 Task: Search one way flight ticket for 1 adult, 1 child, 1 infant in seat in premium economy from Cleveland: Cleveland Hopkins International Airport to Rockford: Chicago Rockford International Airport(was Northwest Chicagoland Regional Airport At Rockford) on 5-1-2023. Choice of flights is Frontier. Number of bags: 1 checked bag. Price is upto 76000. Outbound departure time preference is 4:15.
Action: Mouse moved to (195, 297)
Screenshot: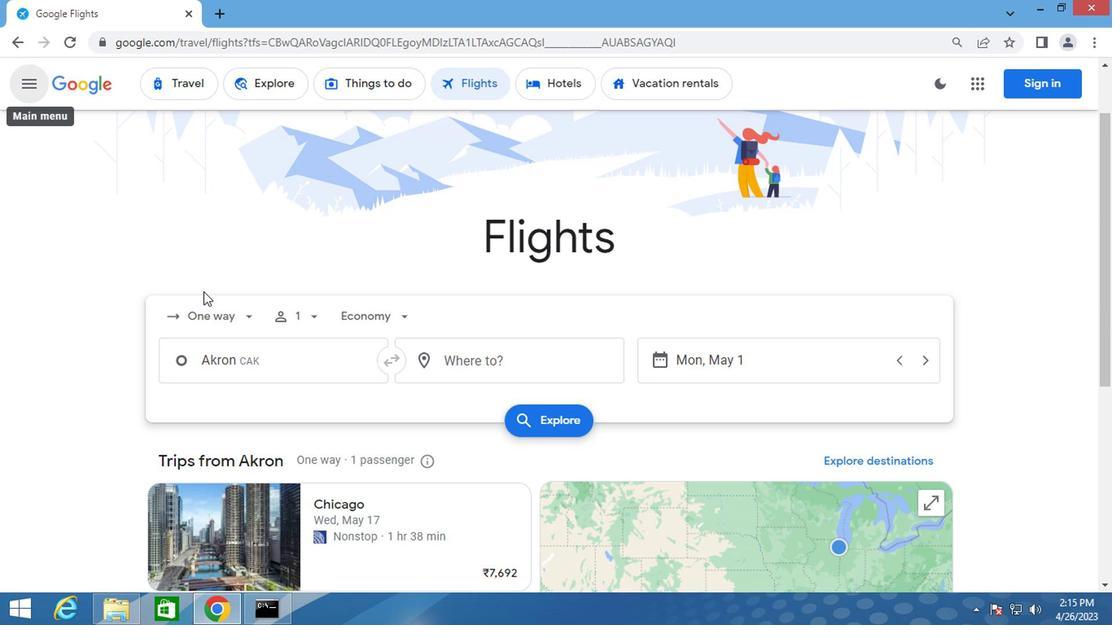 
Action: Mouse pressed left at (195, 297)
Screenshot: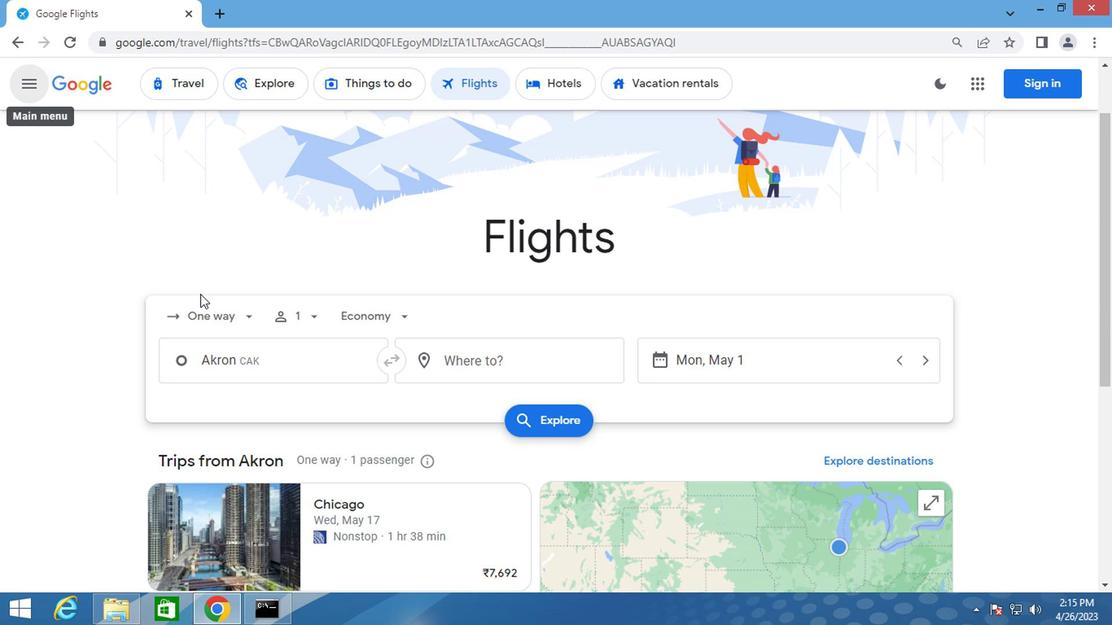 
Action: Mouse moved to (197, 312)
Screenshot: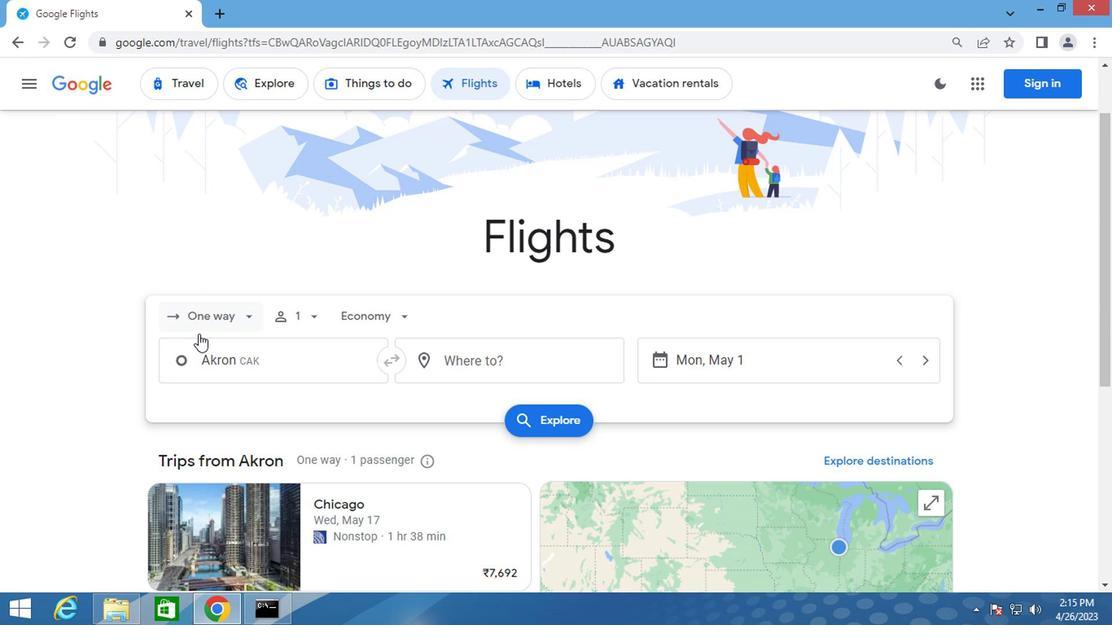 
Action: Mouse pressed left at (197, 312)
Screenshot: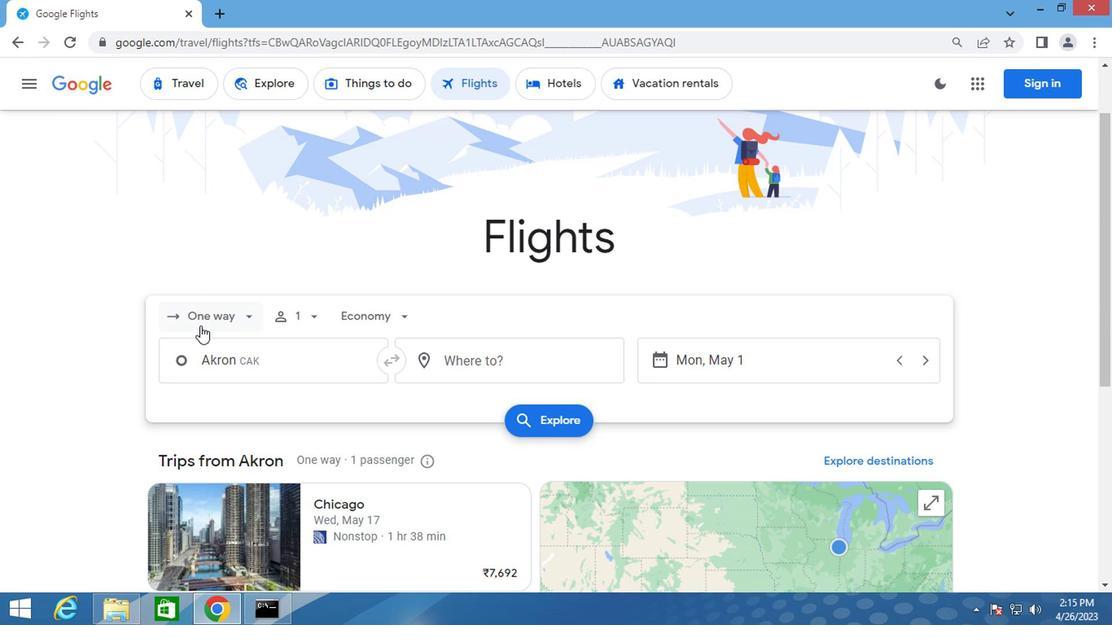 
Action: Mouse moved to (225, 395)
Screenshot: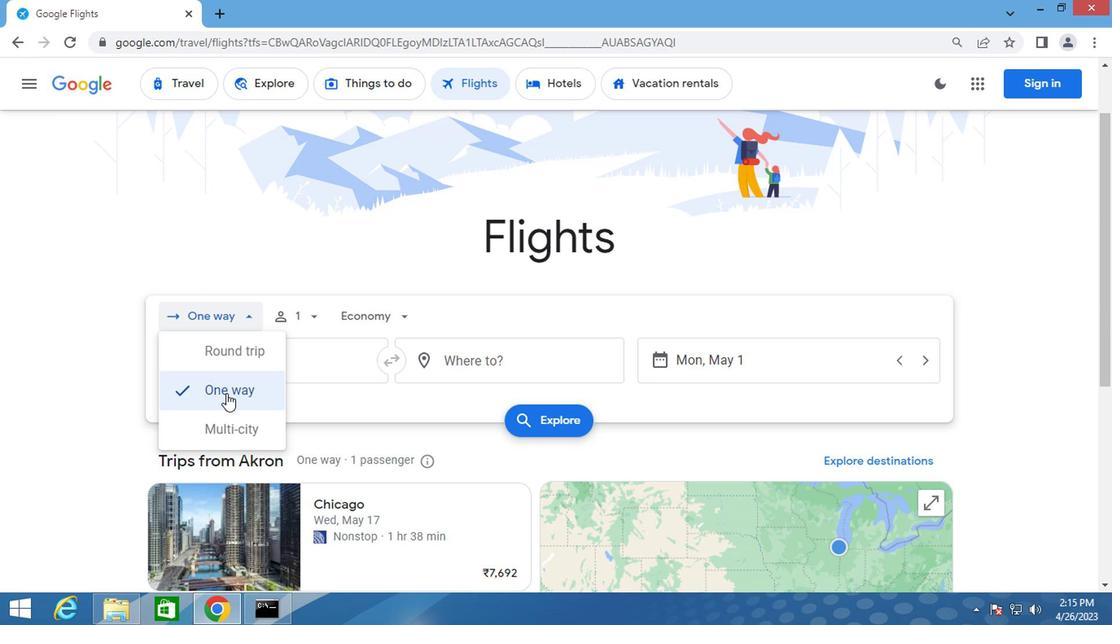 
Action: Mouse pressed left at (225, 395)
Screenshot: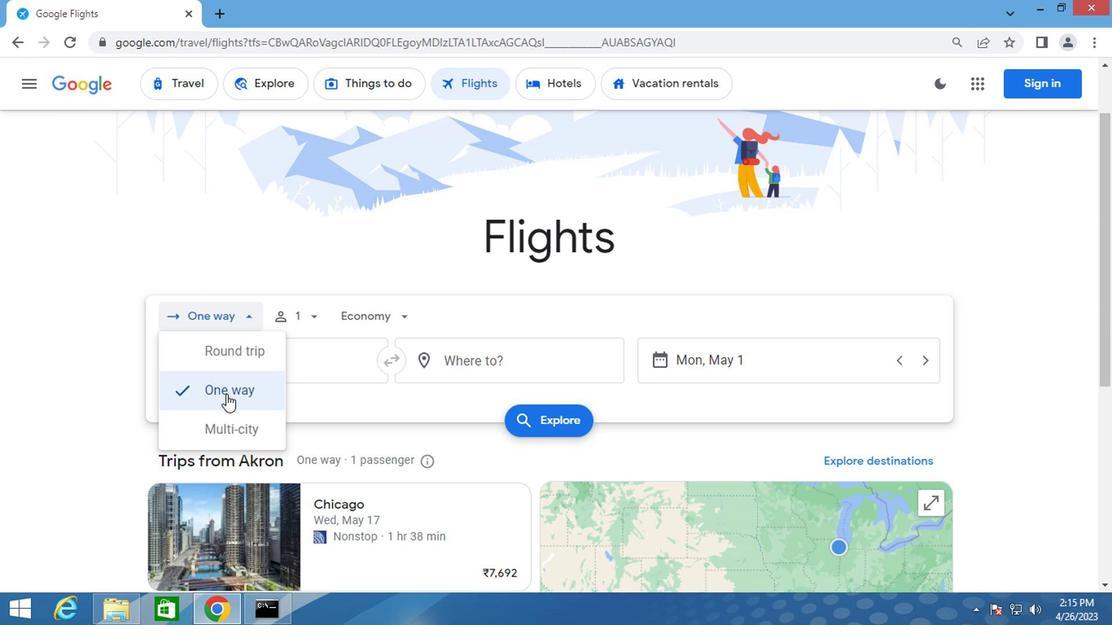 
Action: Mouse moved to (315, 317)
Screenshot: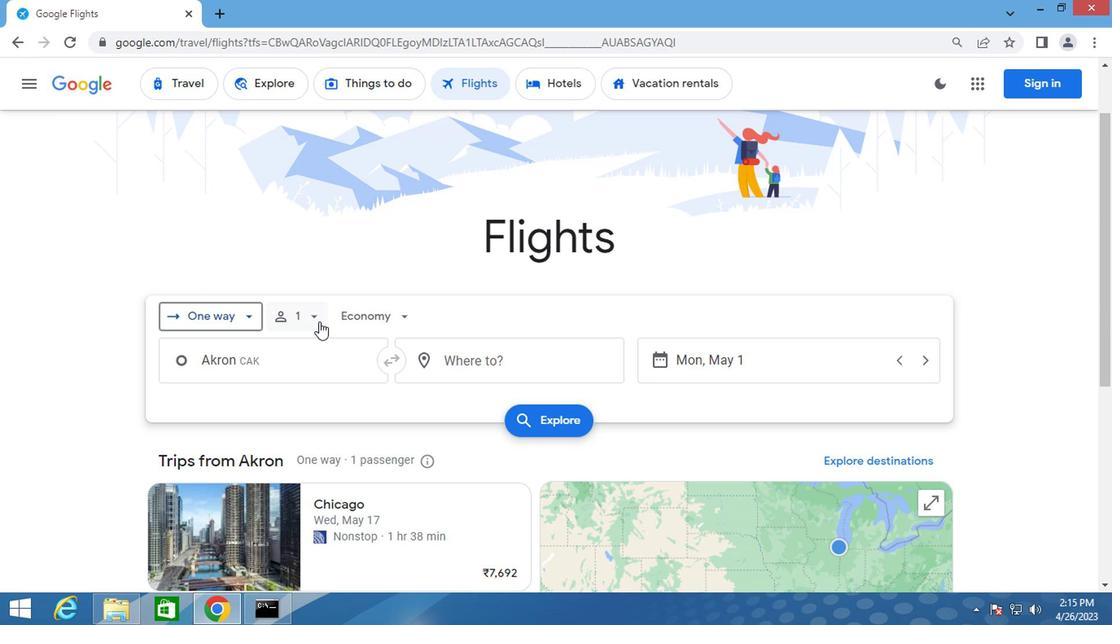 
Action: Mouse pressed left at (315, 317)
Screenshot: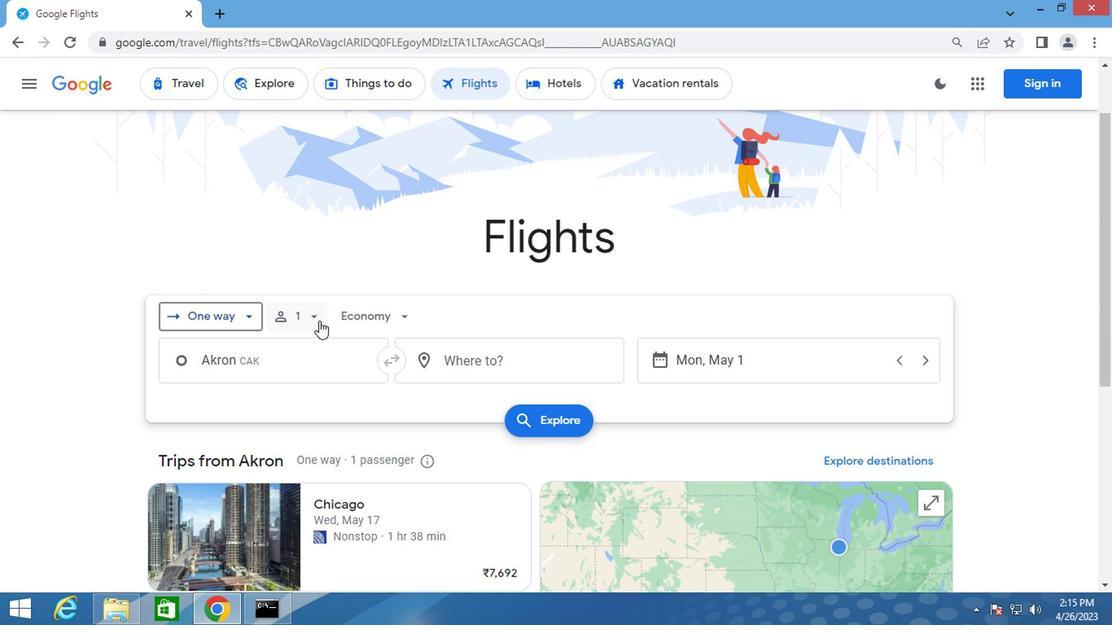 
Action: Mouse moved to (437, 399)
Screenshot: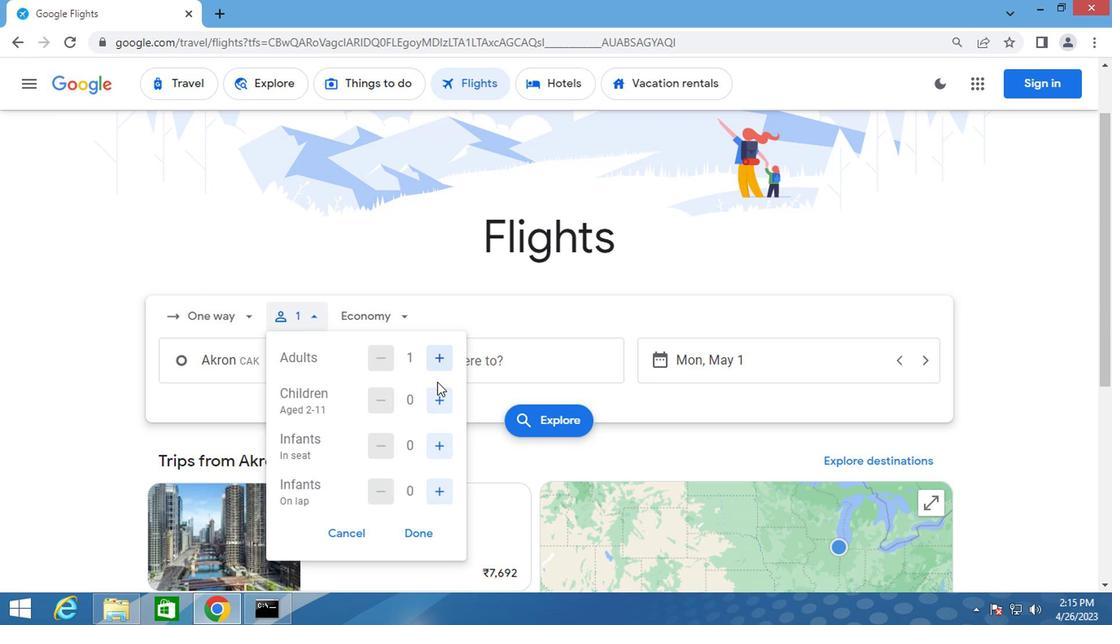 
Action: Mouse pressed left at (437, 399)
Screenshot: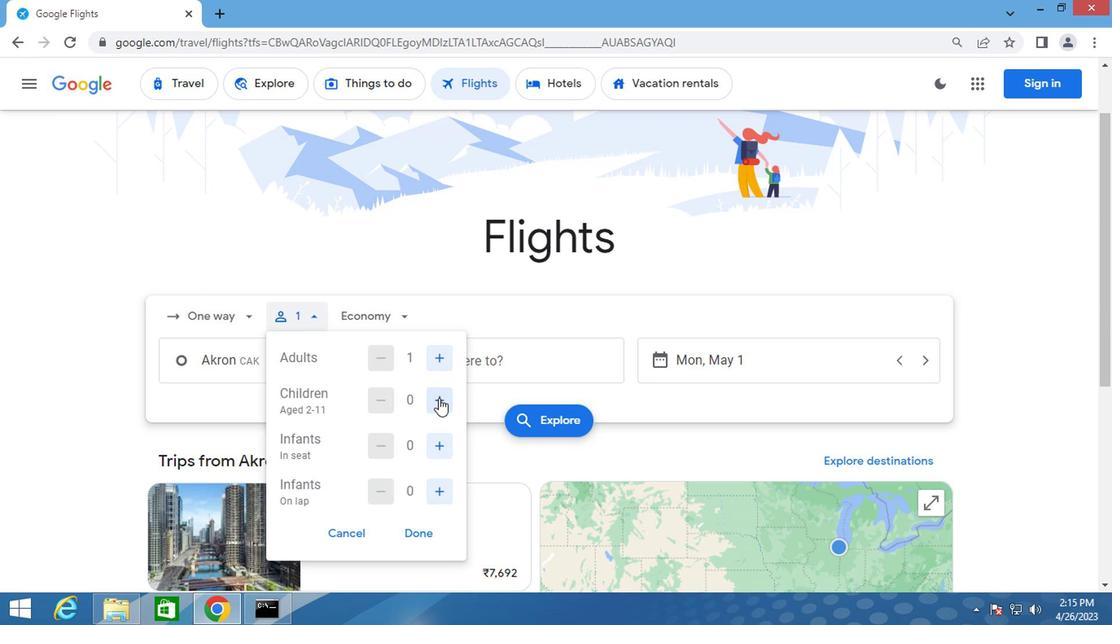 
Action: Mouse moved to (442, 447)
Screenshot: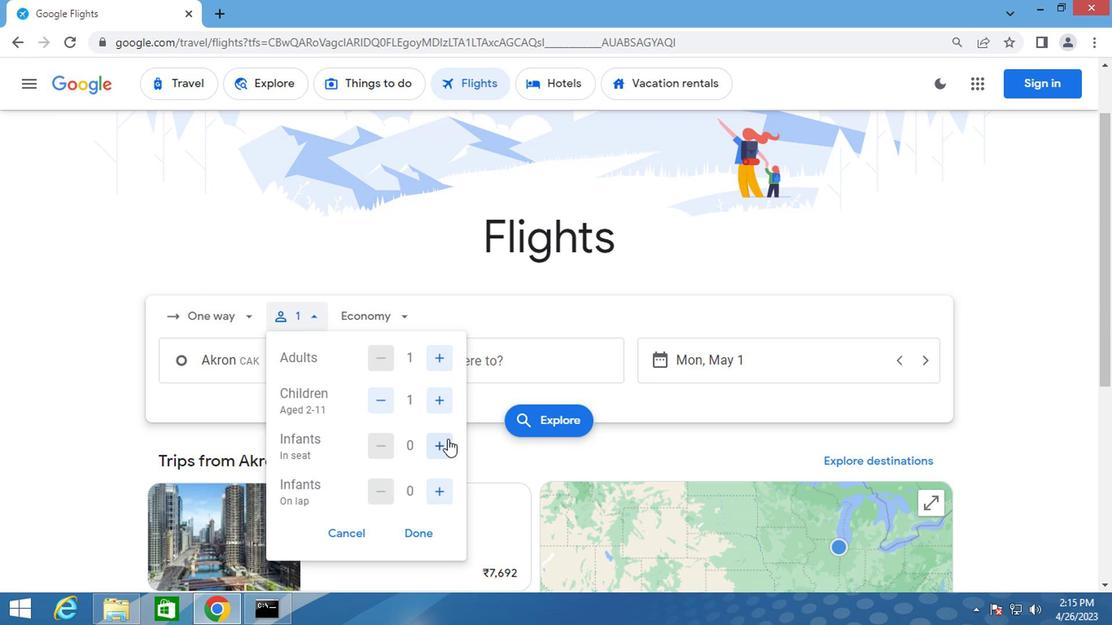 
Action: Mouse pressed left at (442, 447)
Screenshot: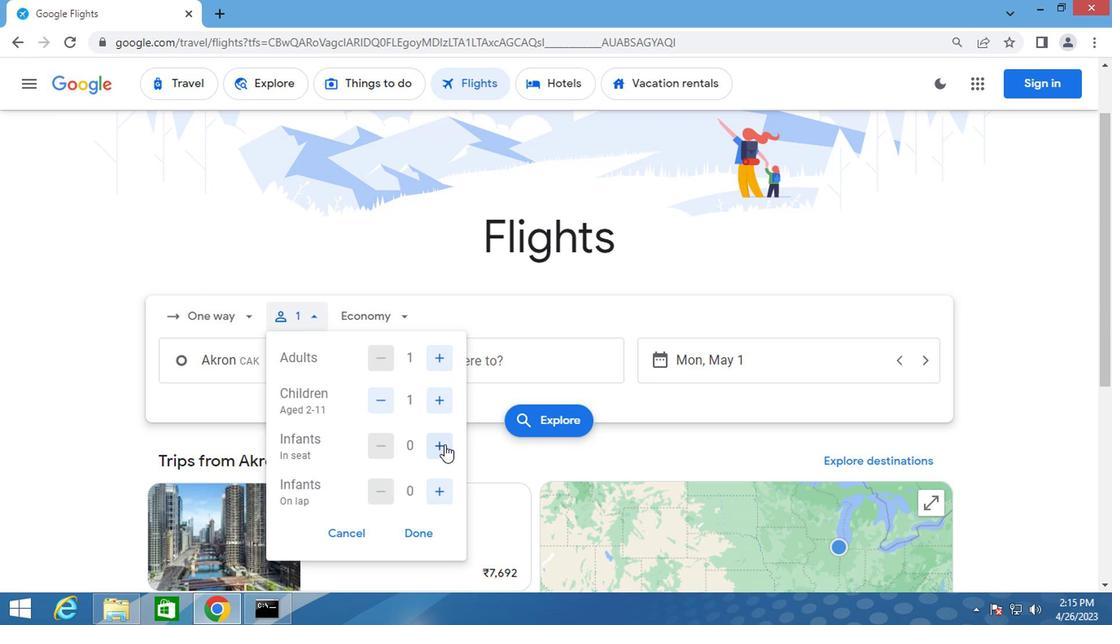 
Action: Mouse moved to (375, 298)
Screenshot: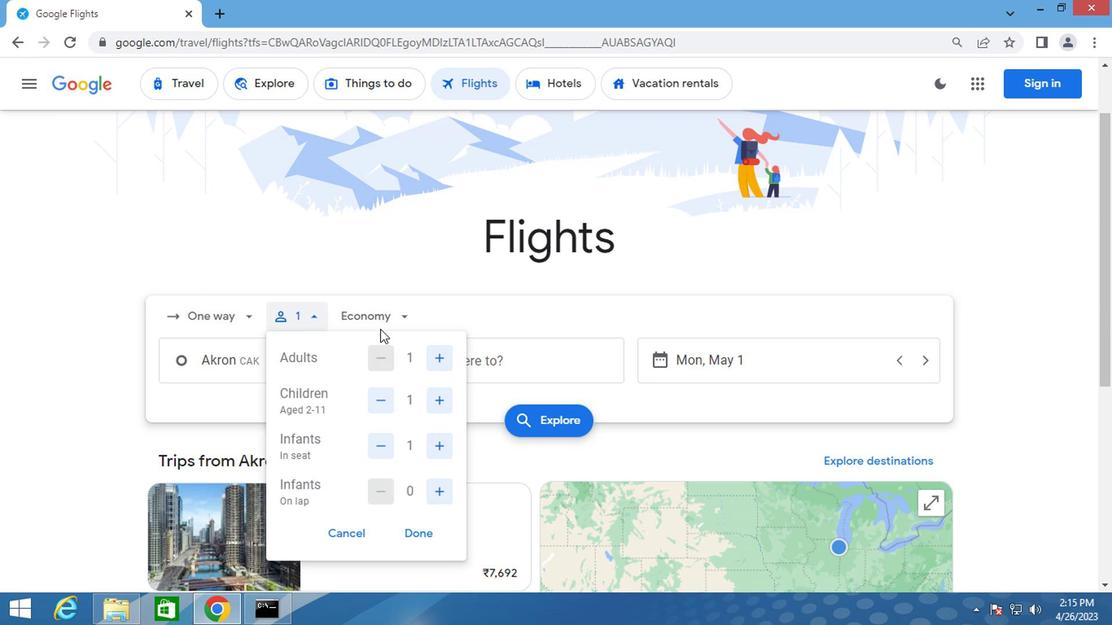 
Action: Mouse pressed left at (375, 298)
Screenshot: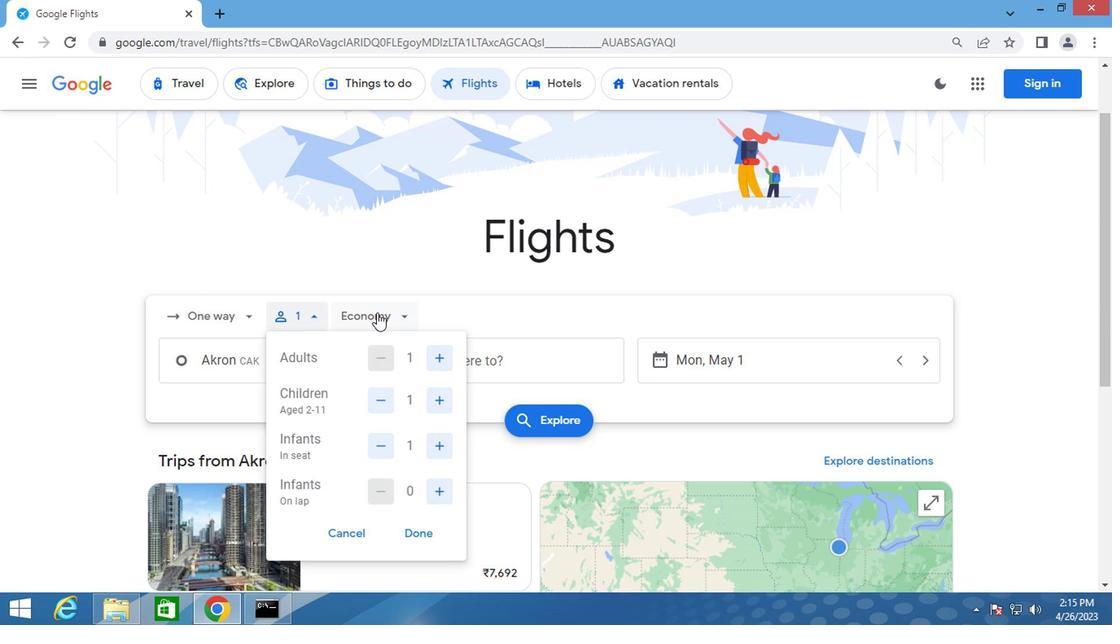 
Action: Mouse moved to (411, 394)
Screenshot: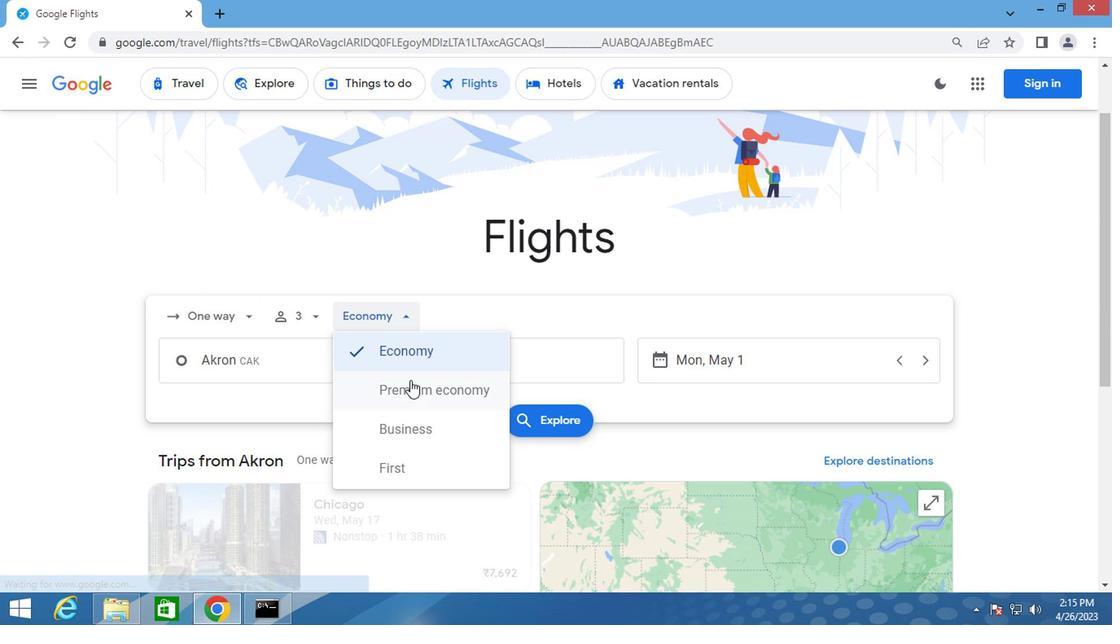 
Action: Mouse pressed left at (411, 394)
Screenshot: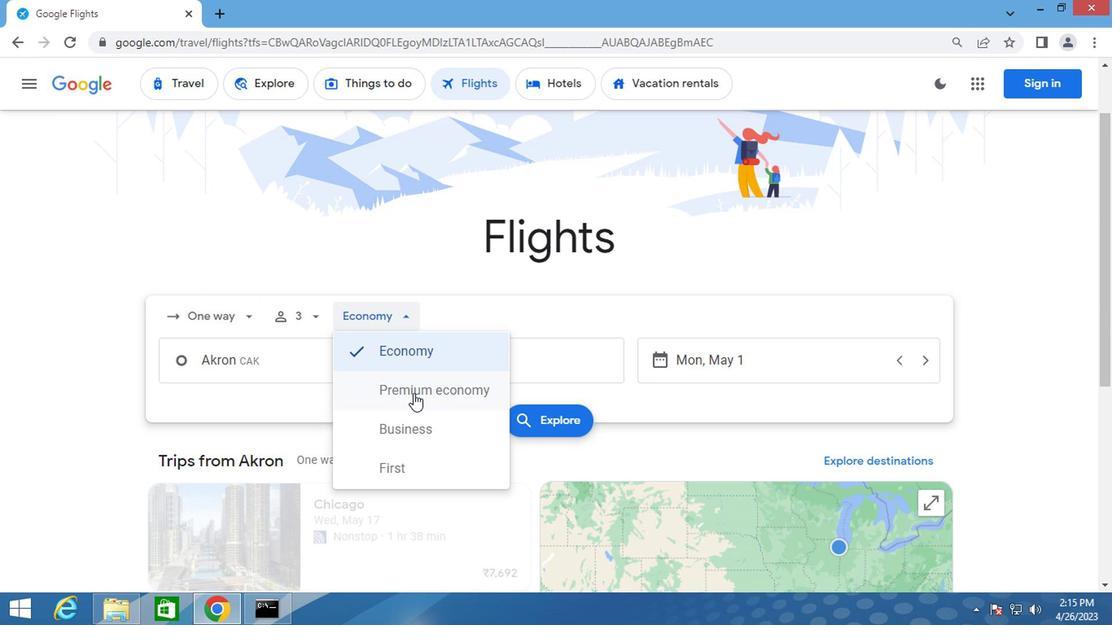 
Action: Mouse moved to (253, 368)
Screenshot: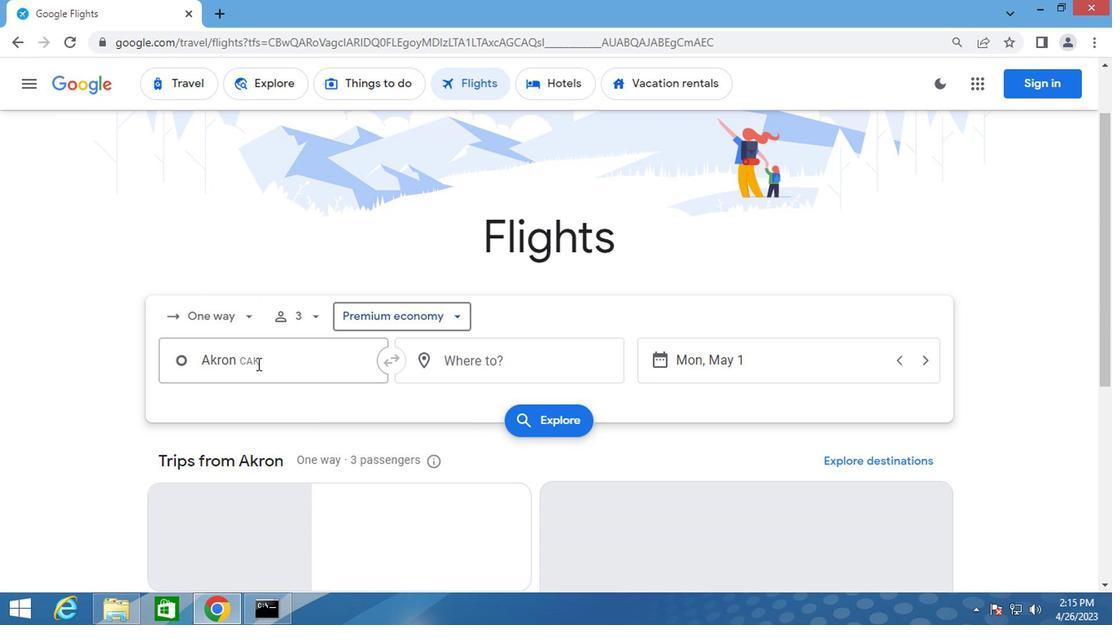 
Action: Mouse pressed left at (253, 368)
Screenshot: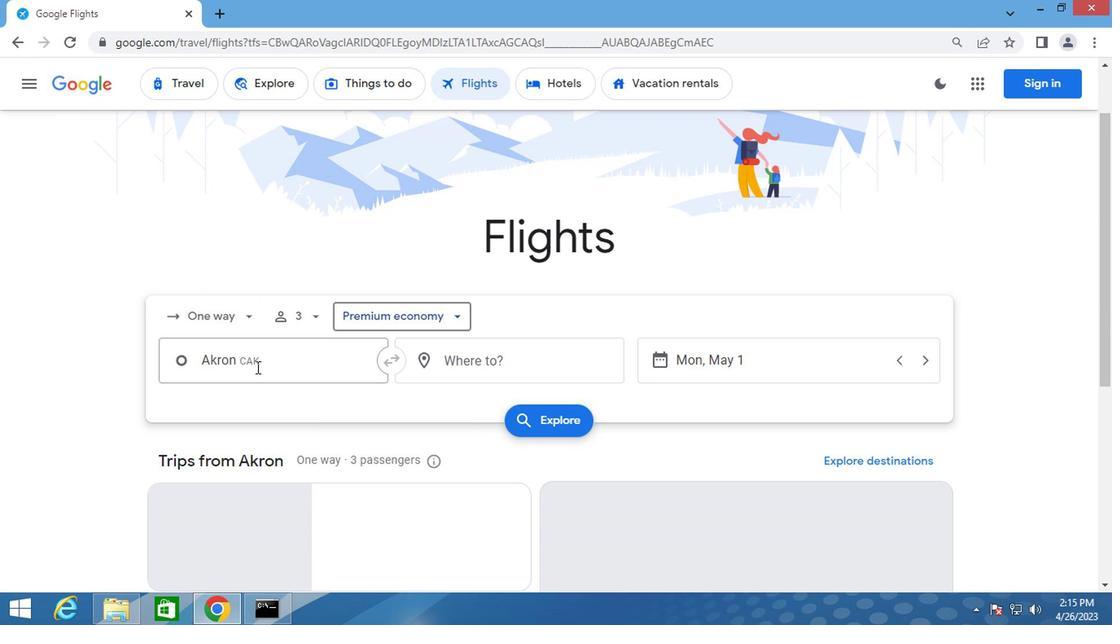 
Action: Key pressed cleveland
Screenshot: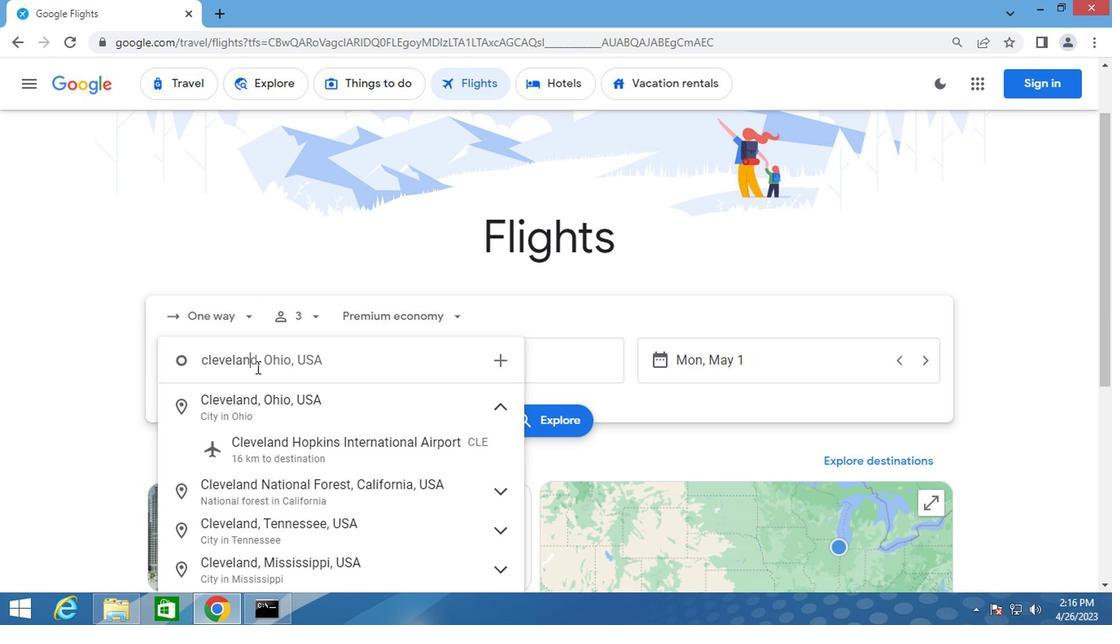 
Action: Mouse moved to (275, 450)
Screenshot: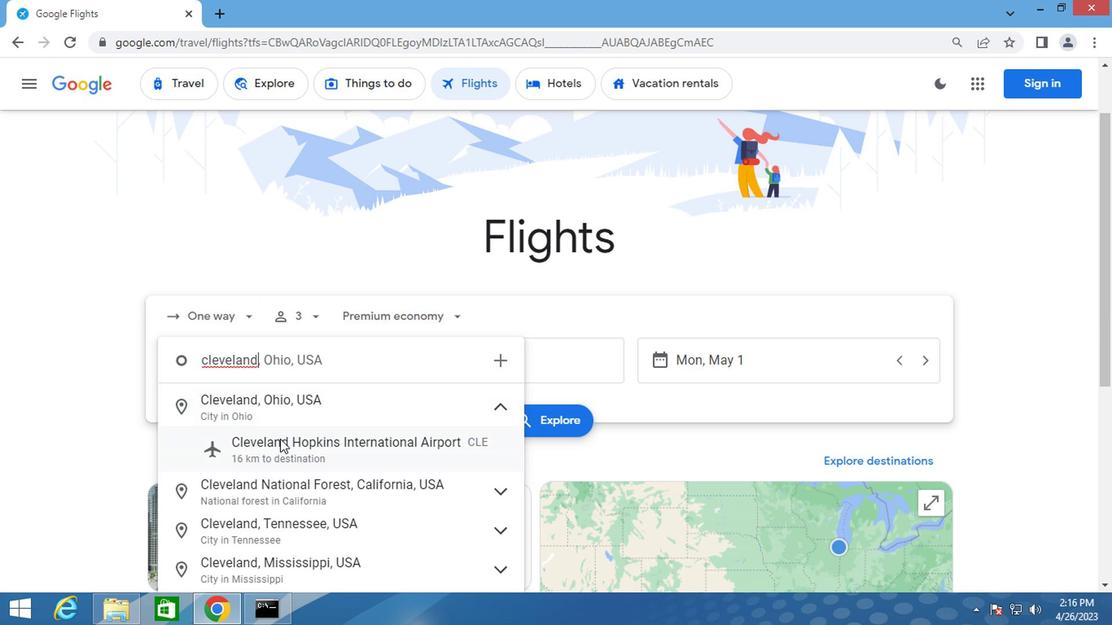 
Action: Mouse pressed left at (275, 450)
Screenshot: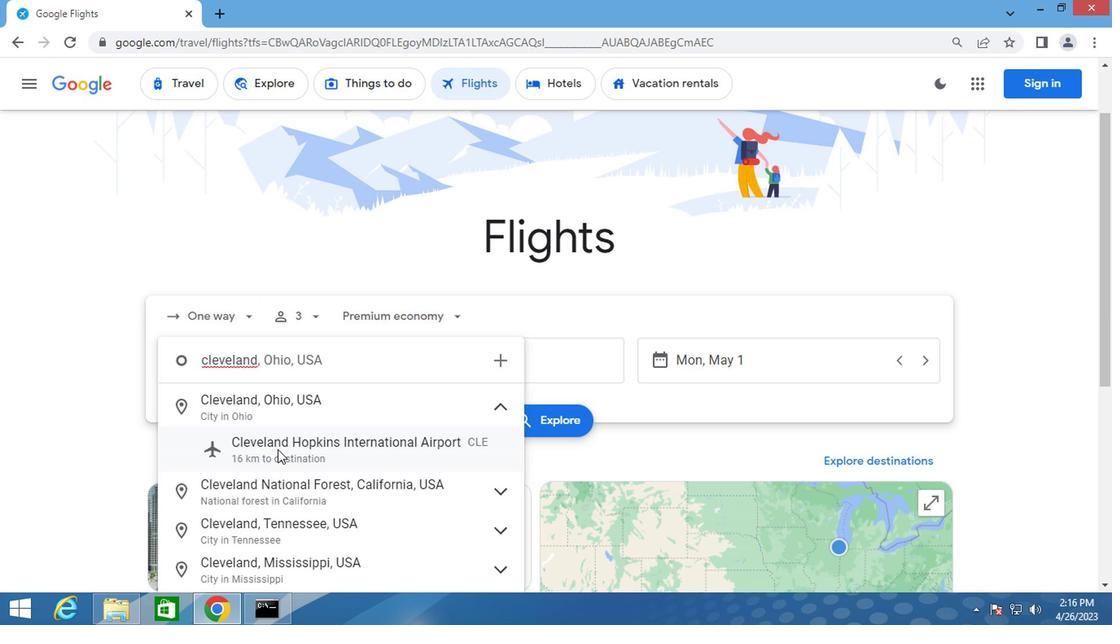 
Action: Mouse moved to (471, 361)
Screenshot: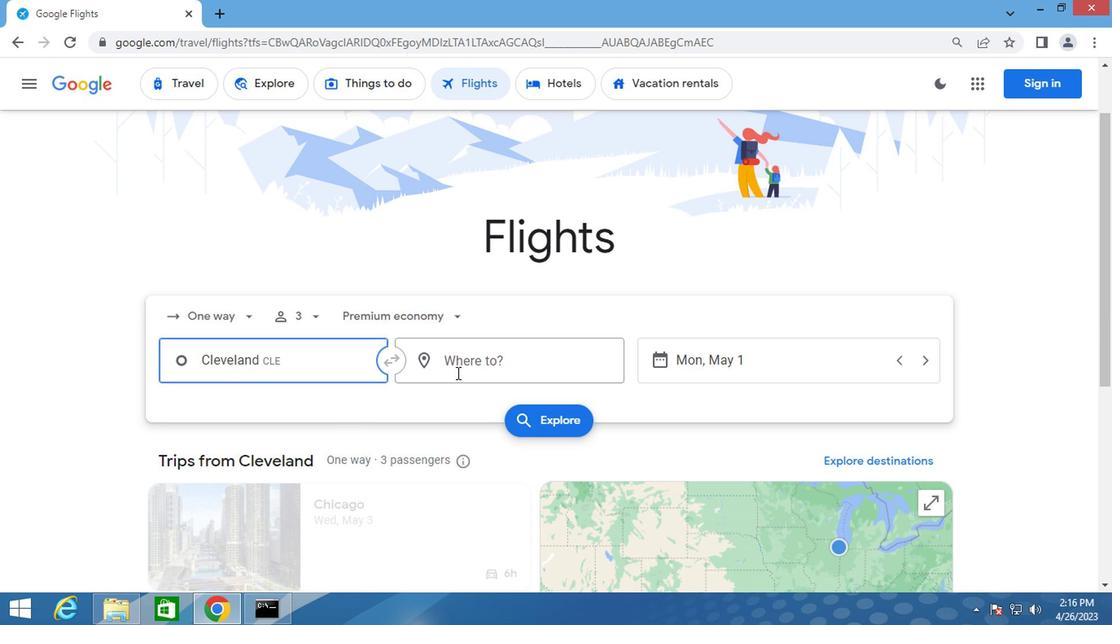 
Action: Mouse pressed left at (471, 361)
Screenshot: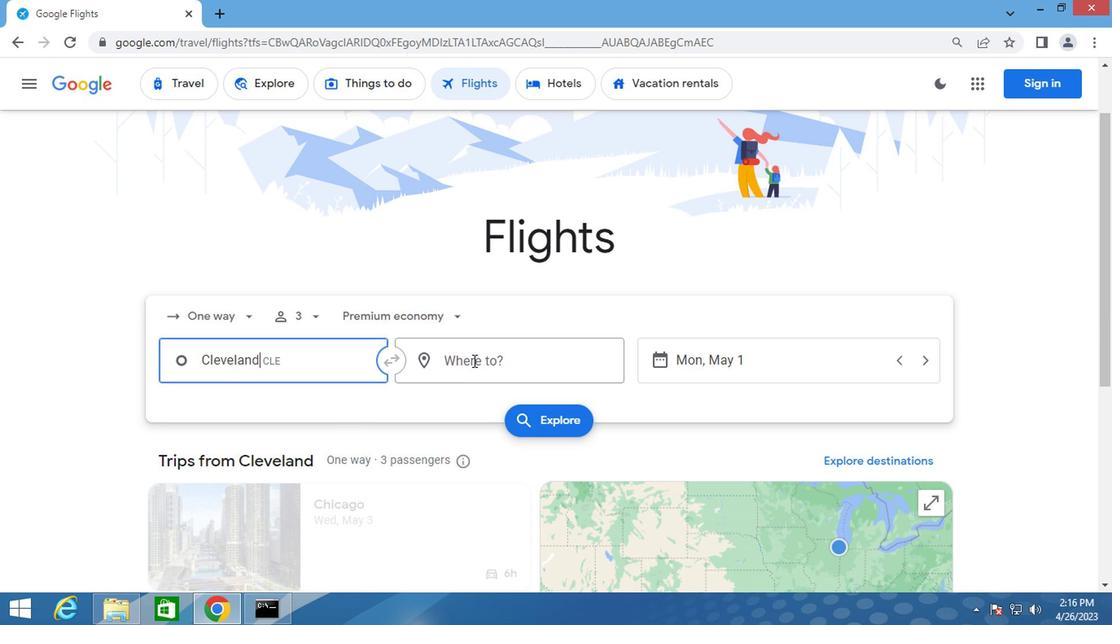 
Action: Mouse moved to (455, 368)
Screenshot: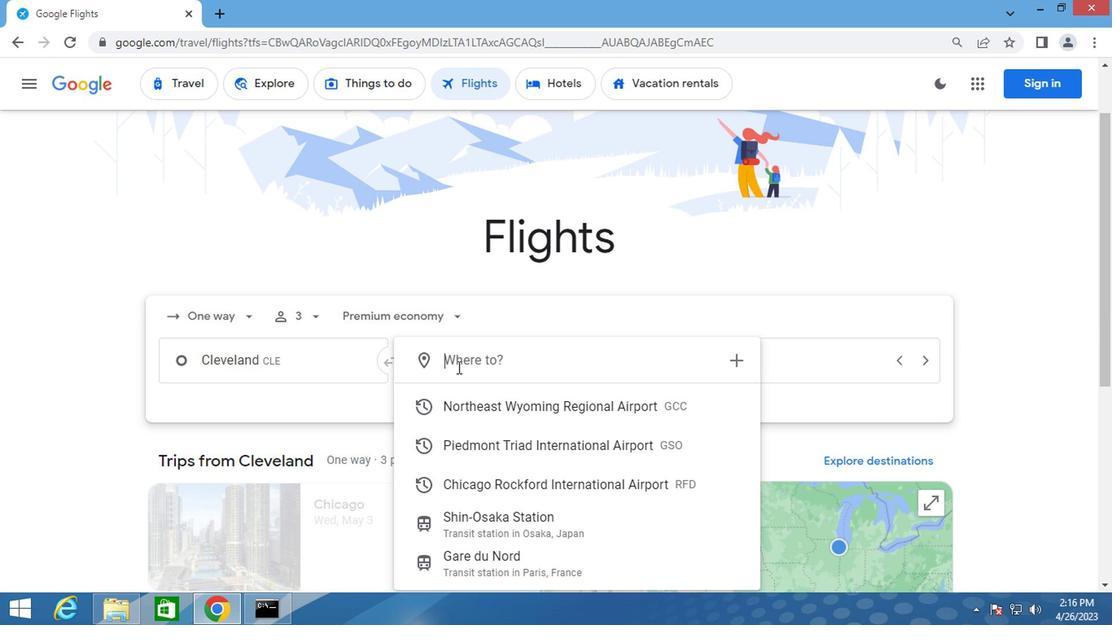 
Action: Key pressed roc
Screenshot: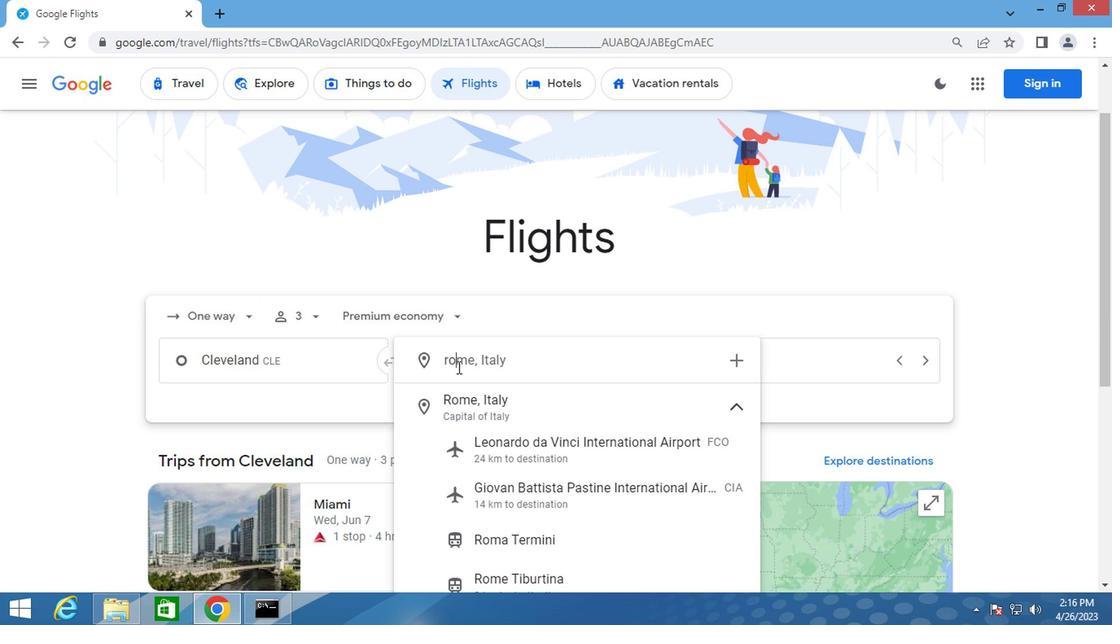 
Action: Mouse moved to (454, 369)
Screenshot: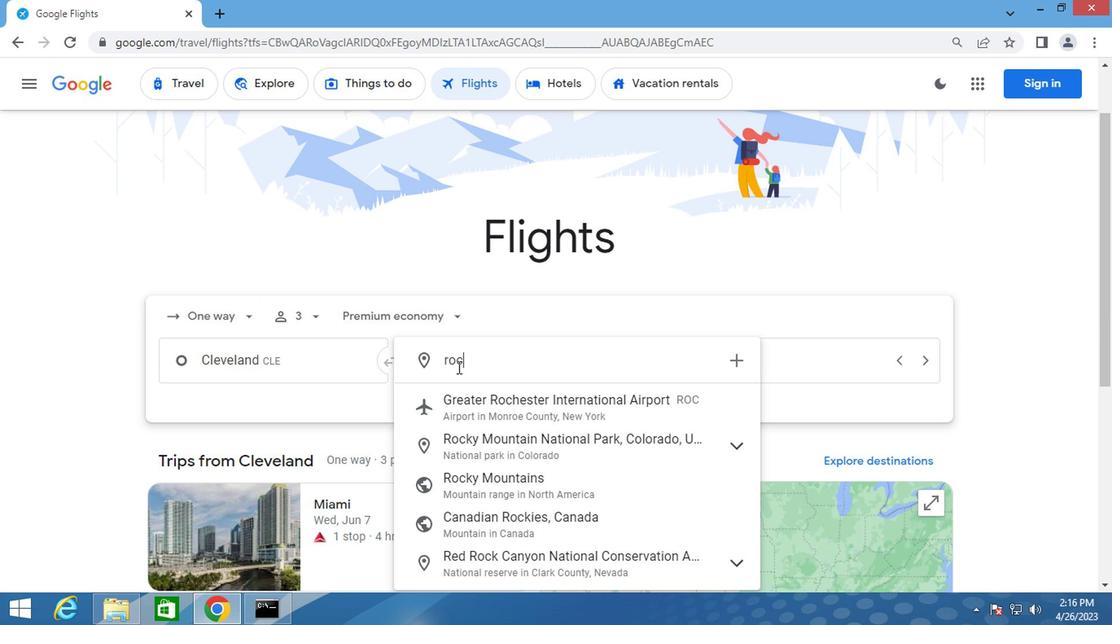 
Action: Key pressed kford
Screenshot: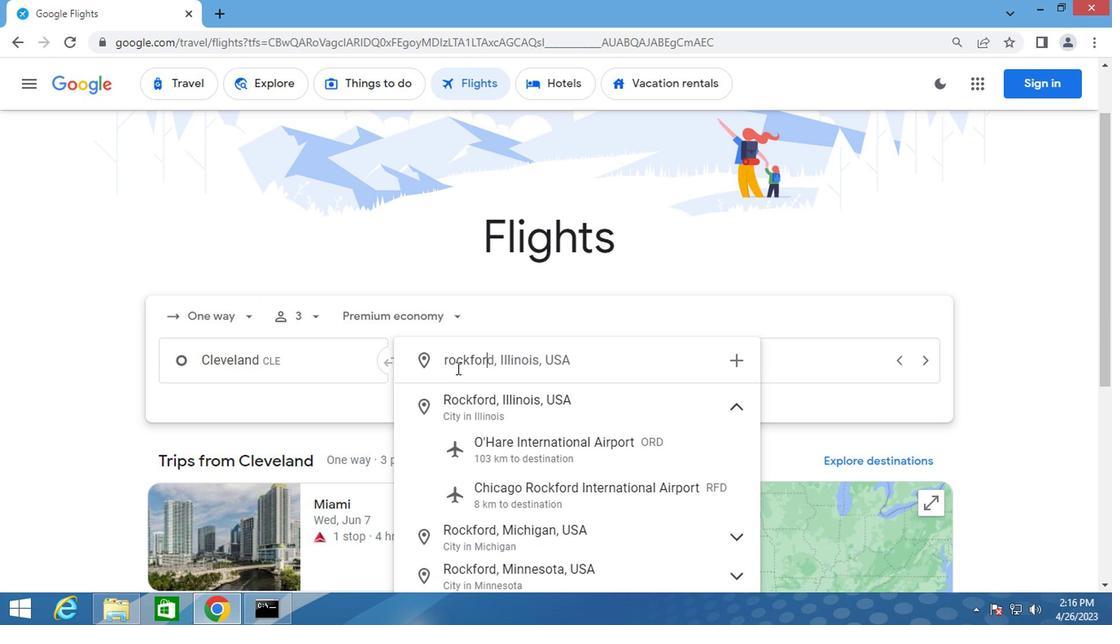 
Action: Mouse moved to (479, 490)
Screenshot: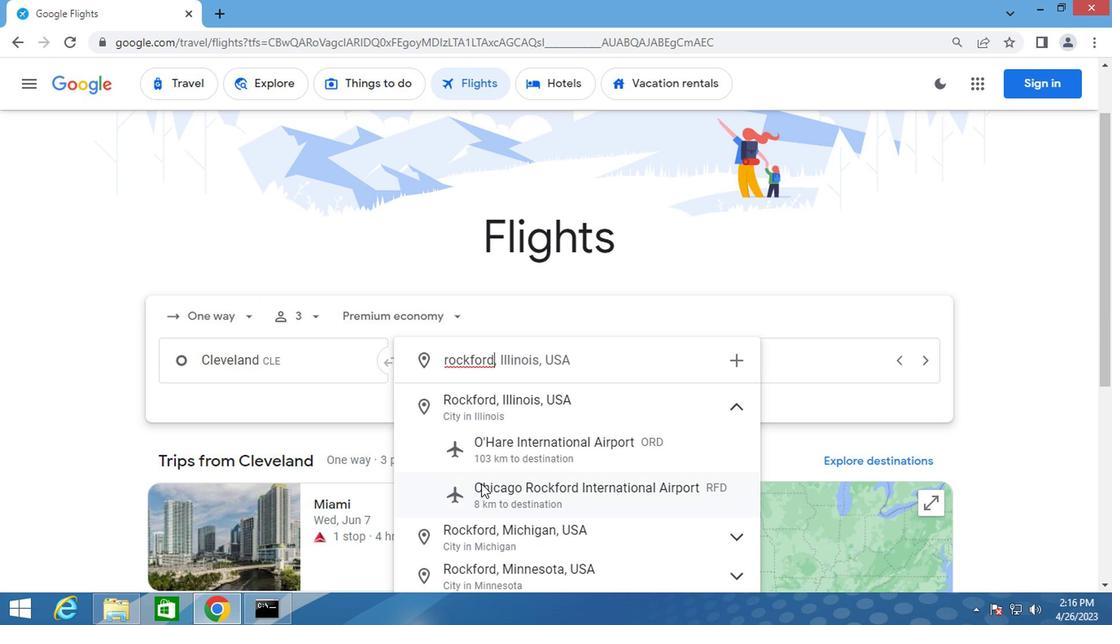 
Action: Mouse pressed left at (479, 490)
Screenshot: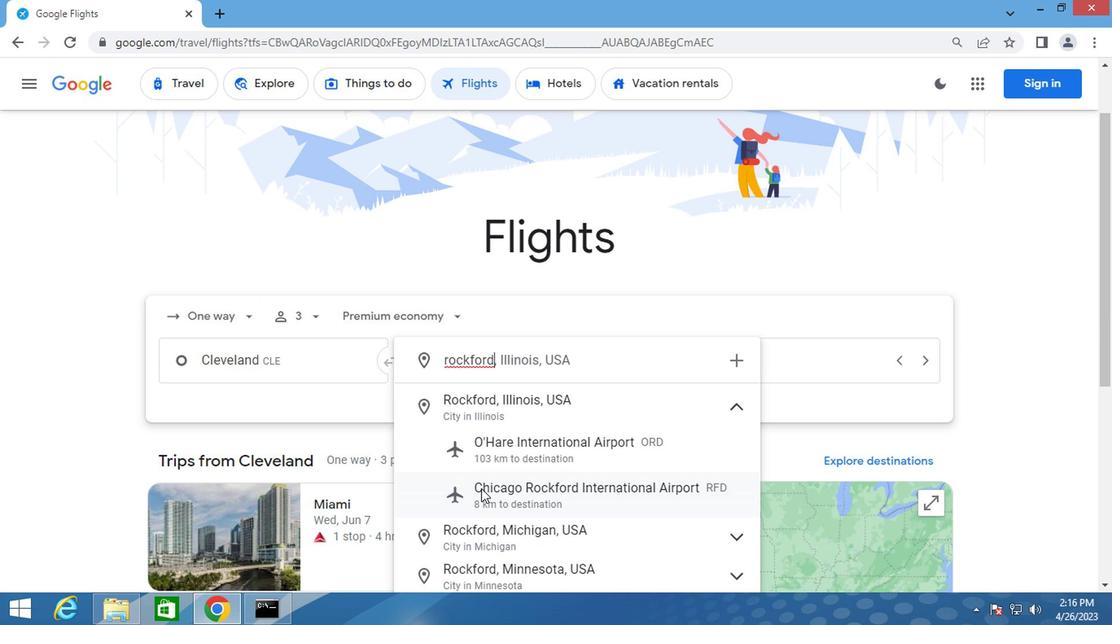 
Action: Mouse moved to (688, 362)
Screenshot: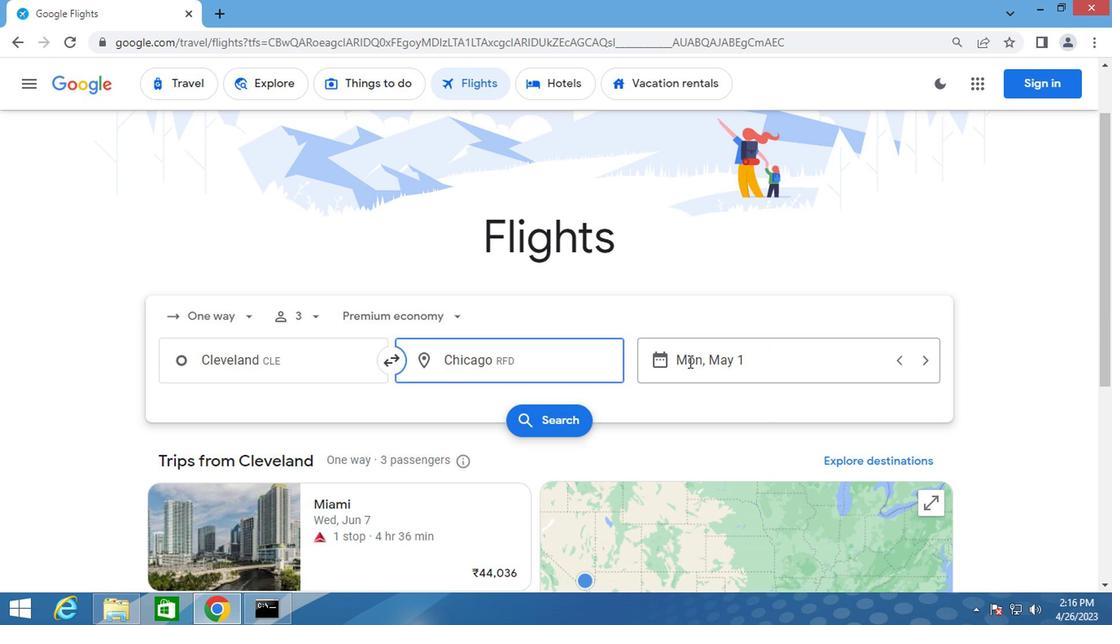 
Action: Mouse pressed left at (688, 362)
Screenshot: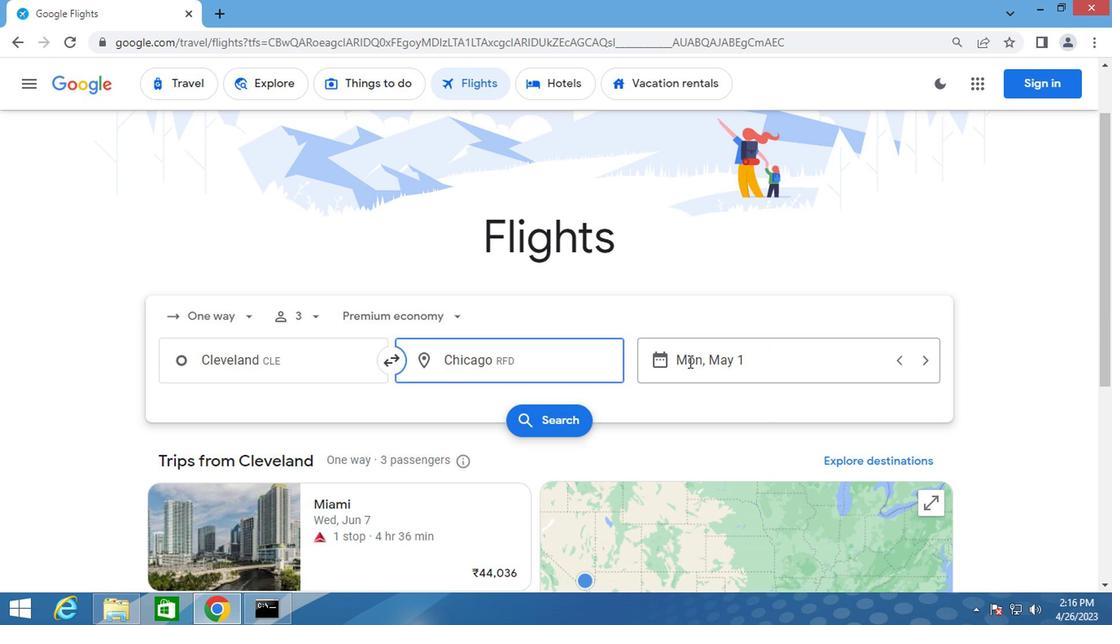 
Action: Mouse moved to (705, 287)
Screenshot: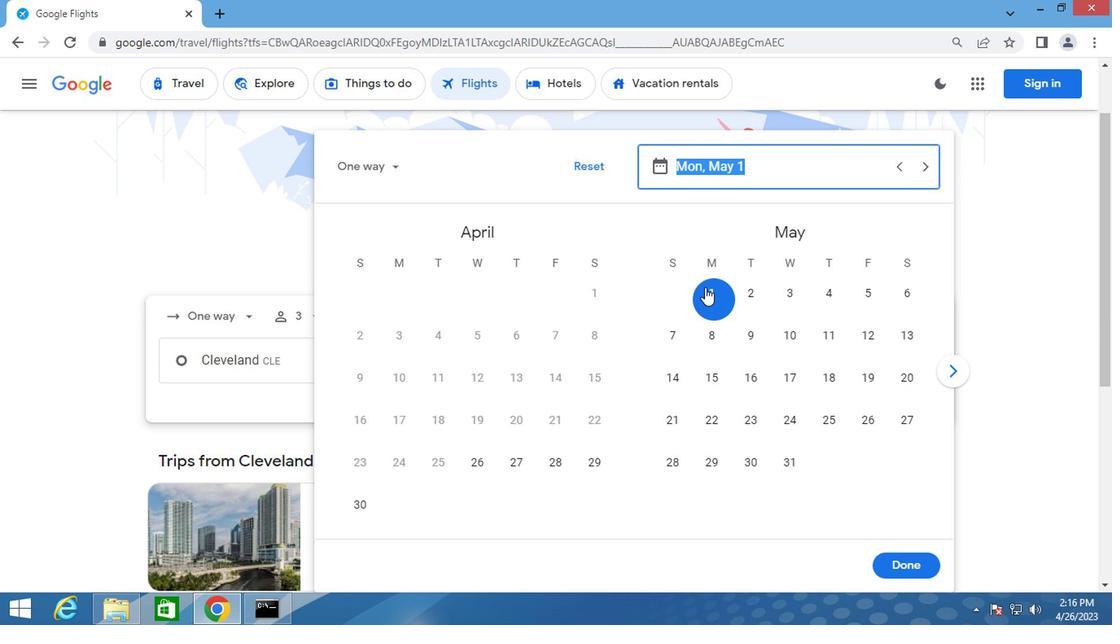 
Action: Mouse pressed left at (705, 287)
Screenshot: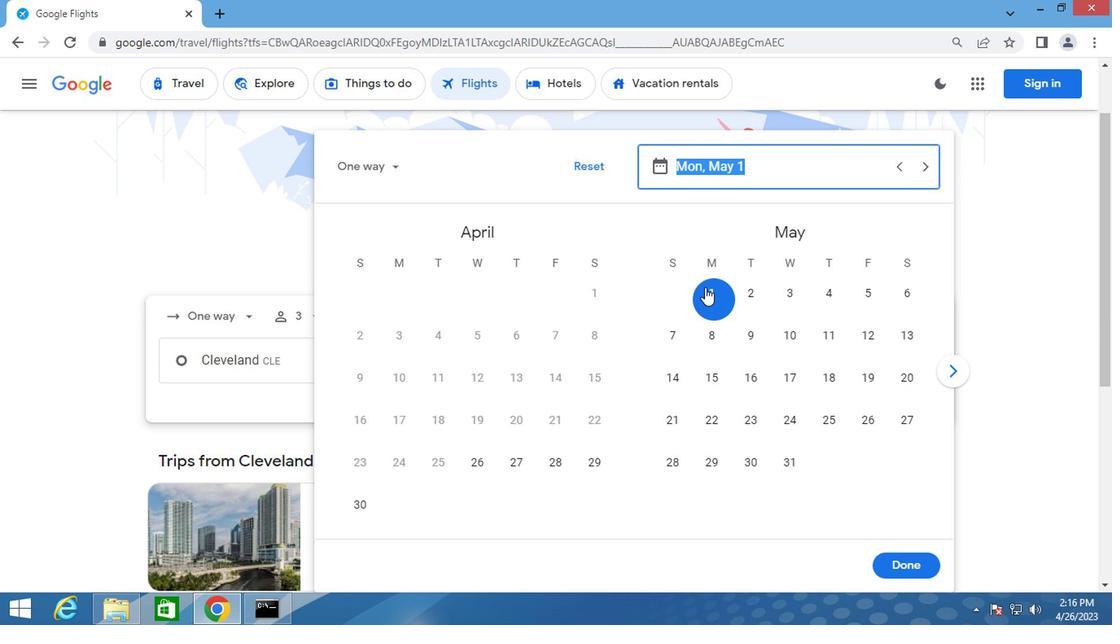 
Action: Mouse moved to (897, 559)
Screenshot: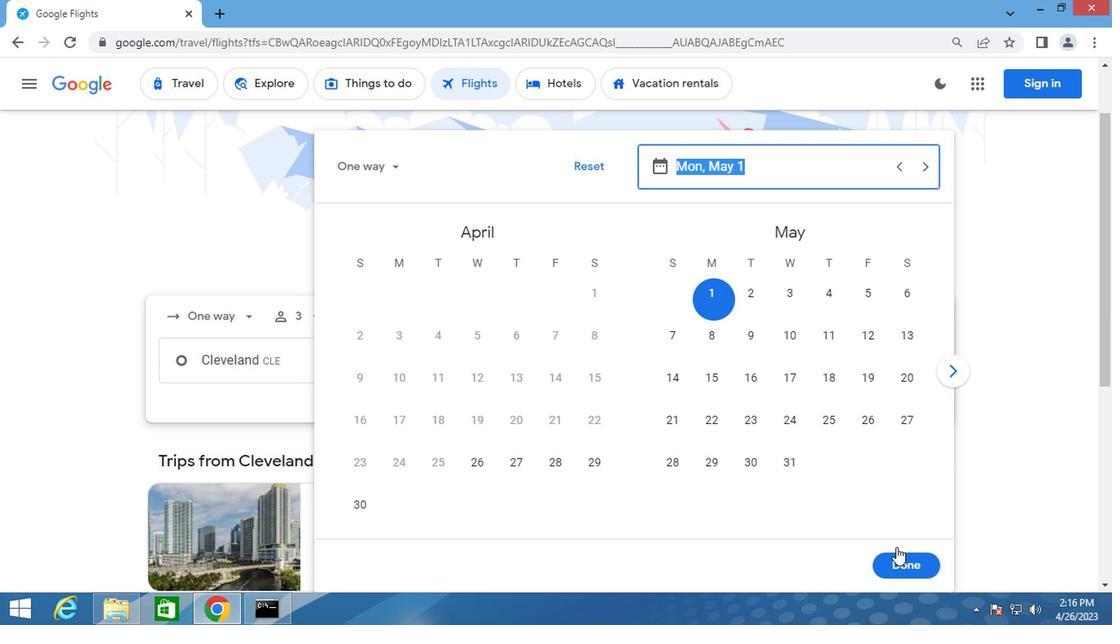 
Action: Mouse pressed left at (897, 559)
Screenshot: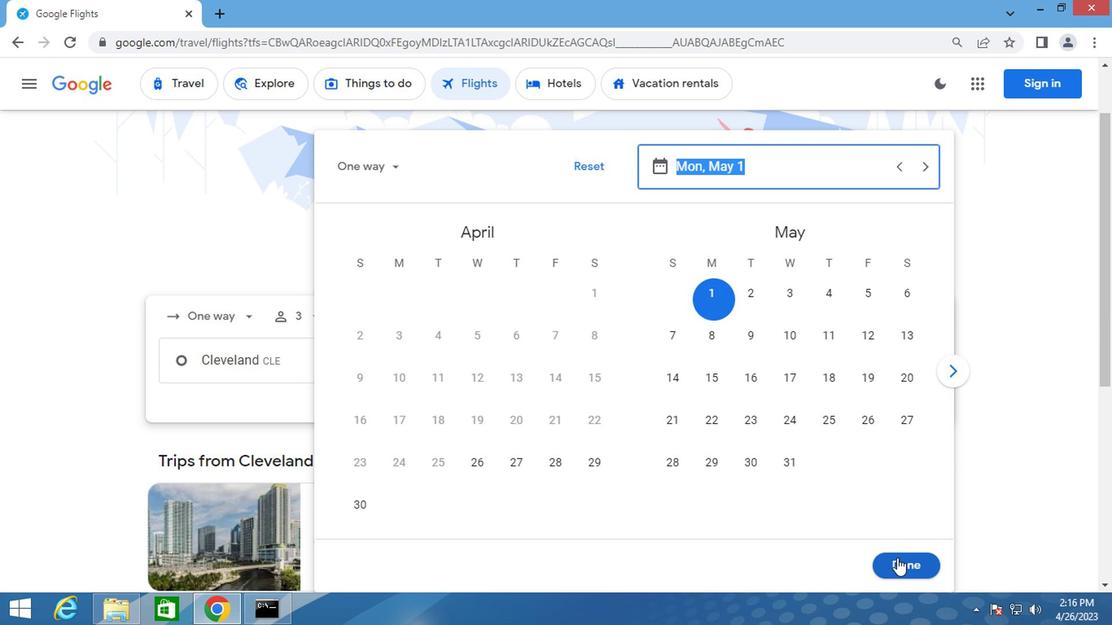 
Action: Mouse moved to (548, 418)
Screenshot: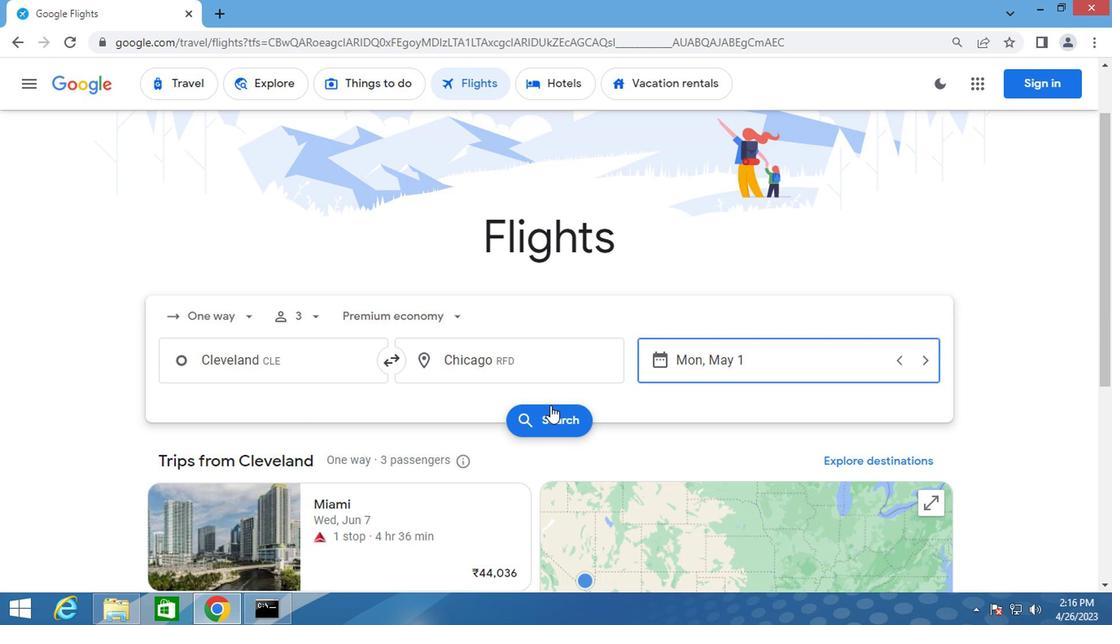 
Action: Mouse pressed left at (548, 418)
Screenshot: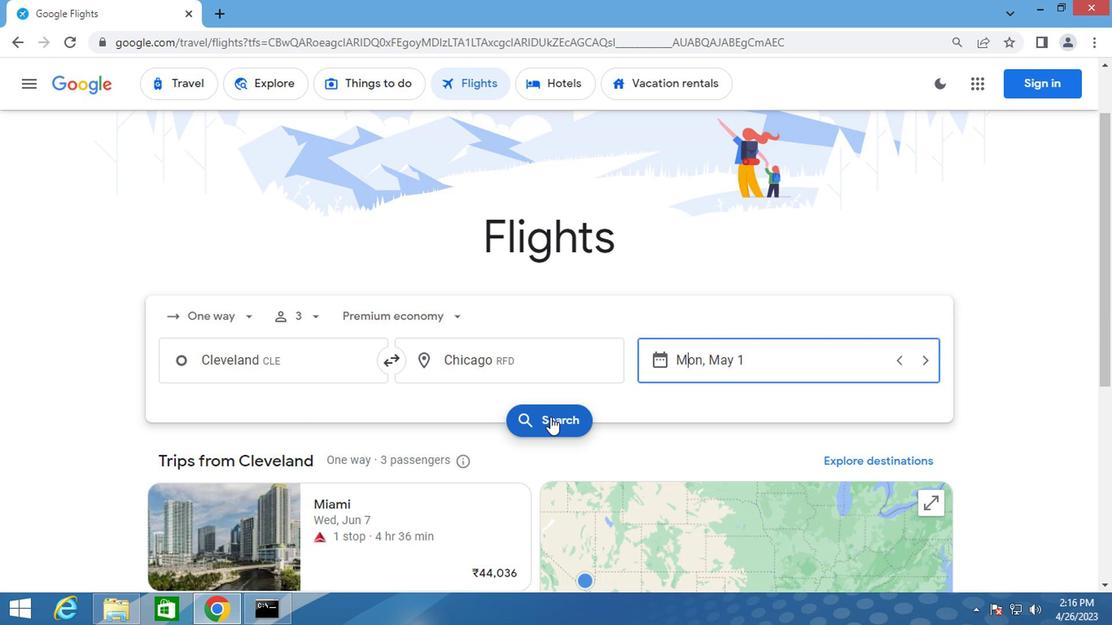 
Action: Mouse moved to (172, 230)
Screenshot: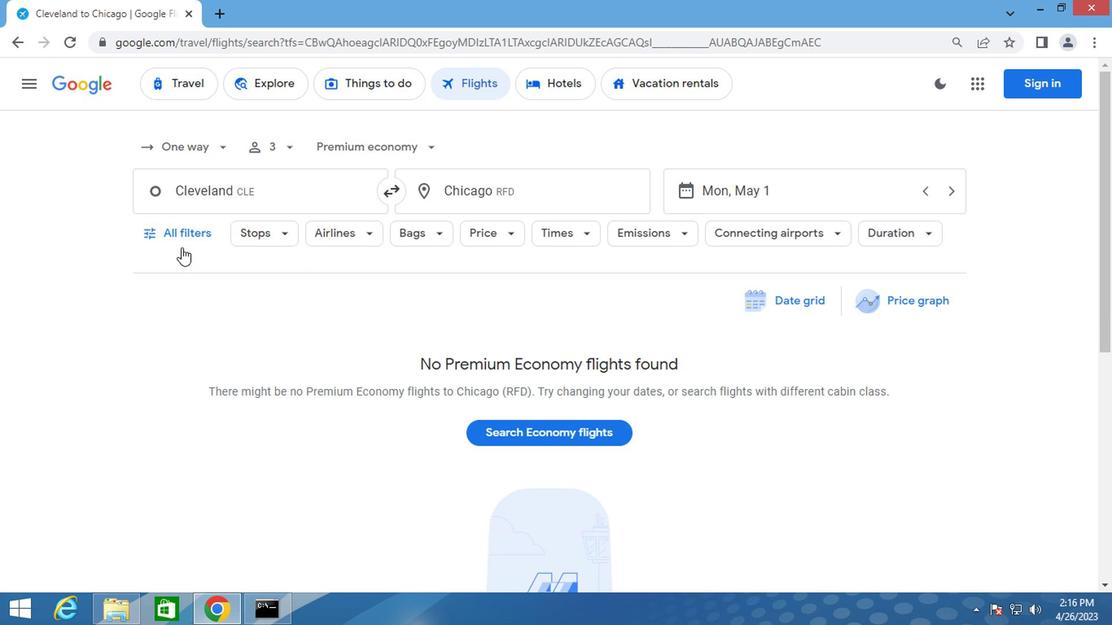 
Action: Mouse pressed left at (172, 230)
Screenshot: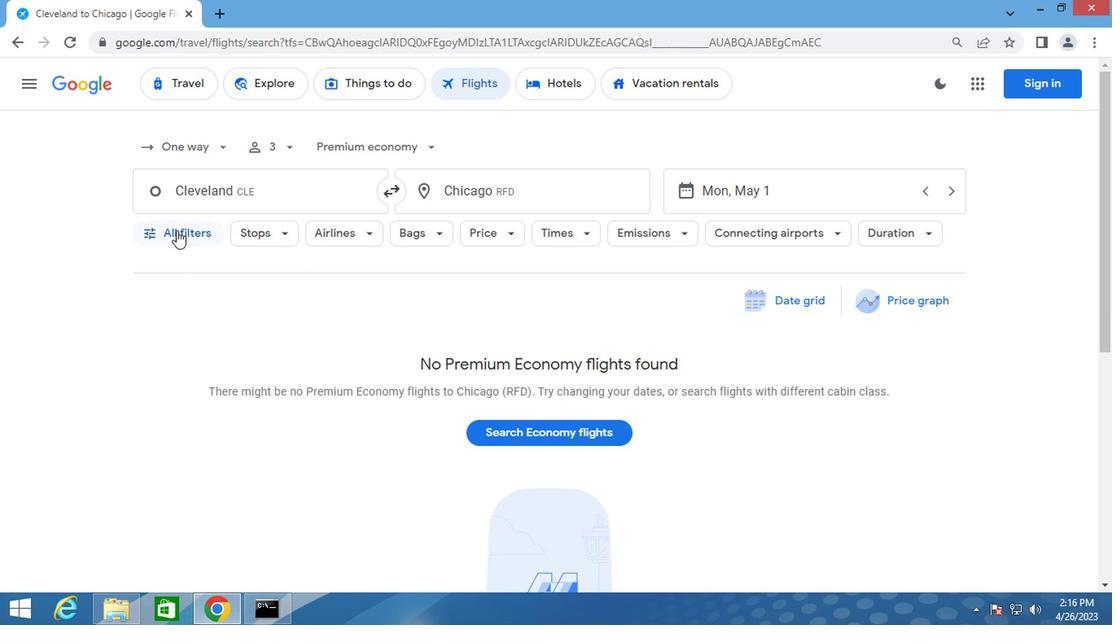 
Action: Mouse moved to (235, 362)
Screenshot: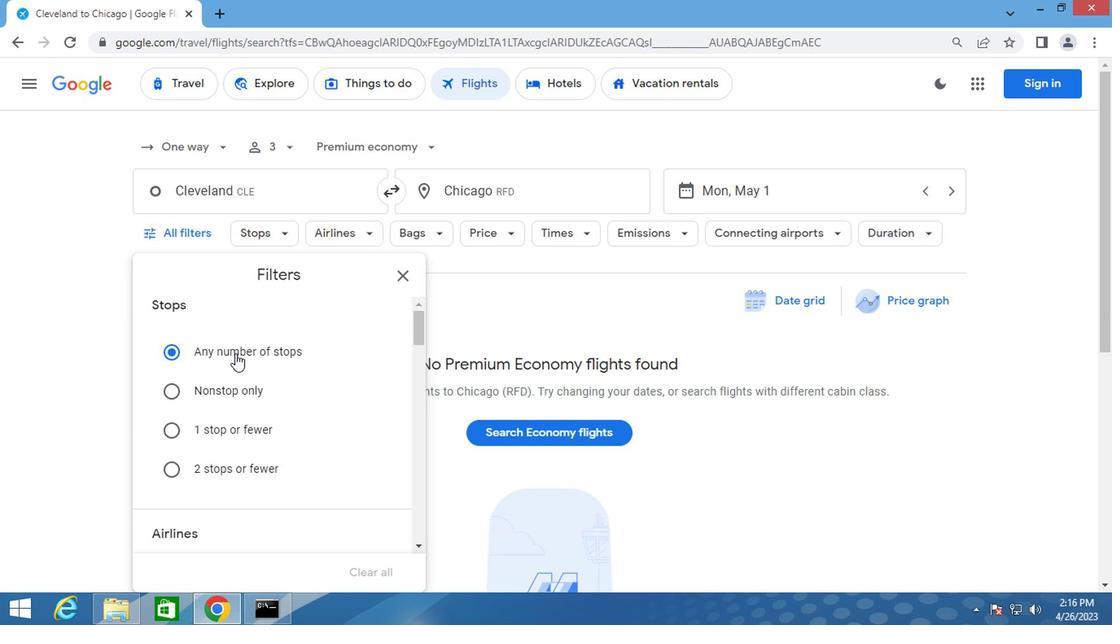 
Action: Mouse scrolled (235, 361) with delta (0, -1)
Screenshot: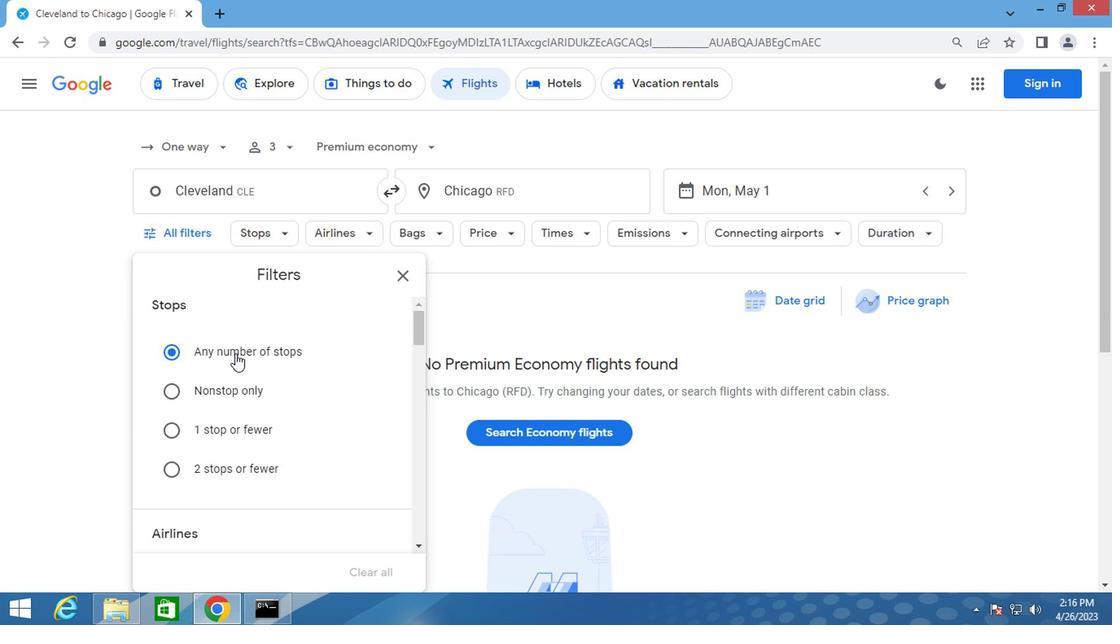 
Action: Mouse moved to (235, 362)
Screenshot: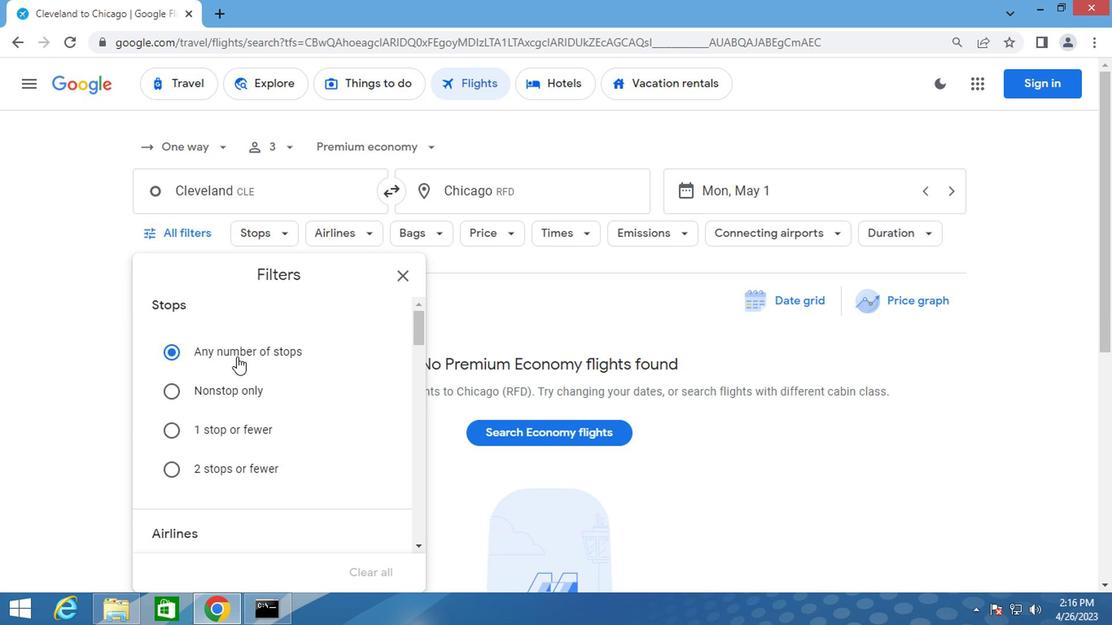 
Action: Mouse scrolled (235, 361) with delta (0, -1)
Screenshot: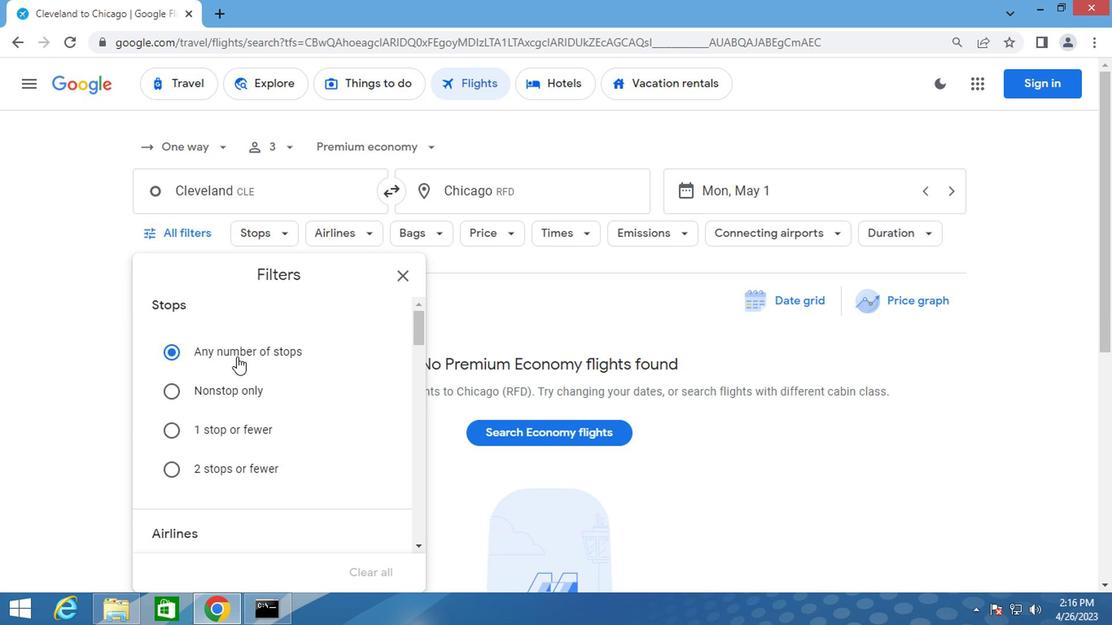 
Action: Mouse moved to (235, 363)
Screenshot: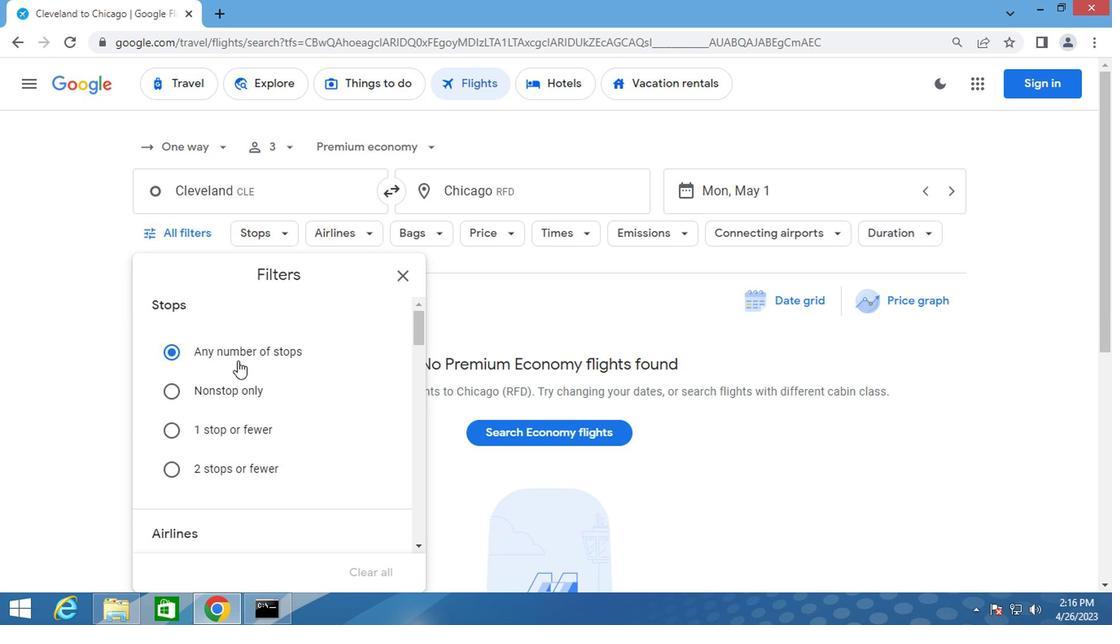 
Action: Mouse scrolled (235, 362) with delta (0, 0)
Screenshot: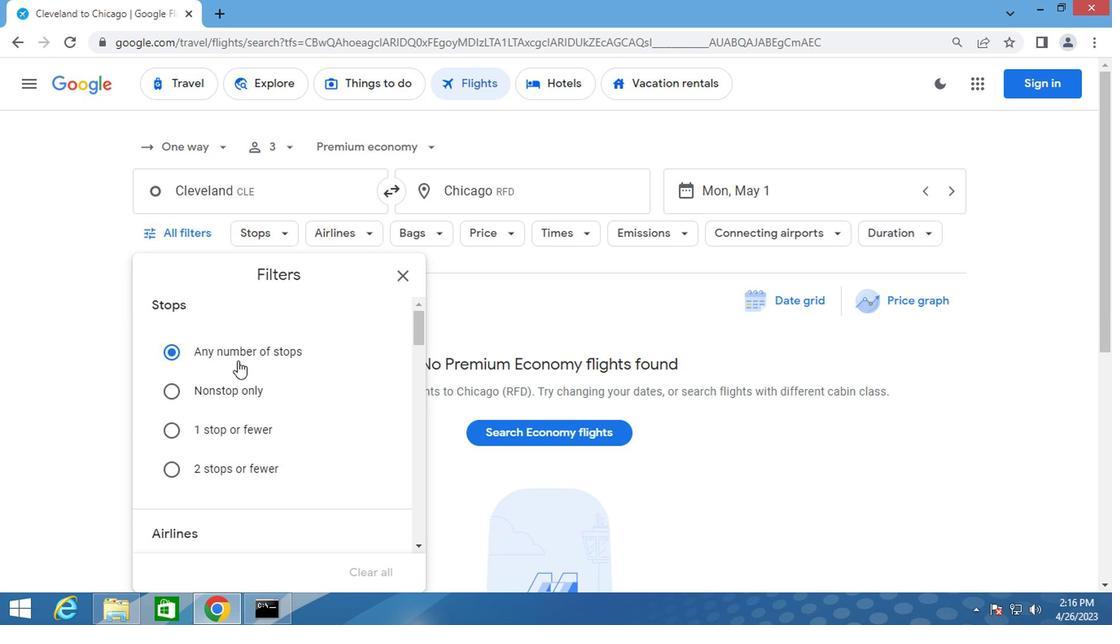 
Action: Mouse scrolled (235, 362) with delta (0, 0)
Screenshot: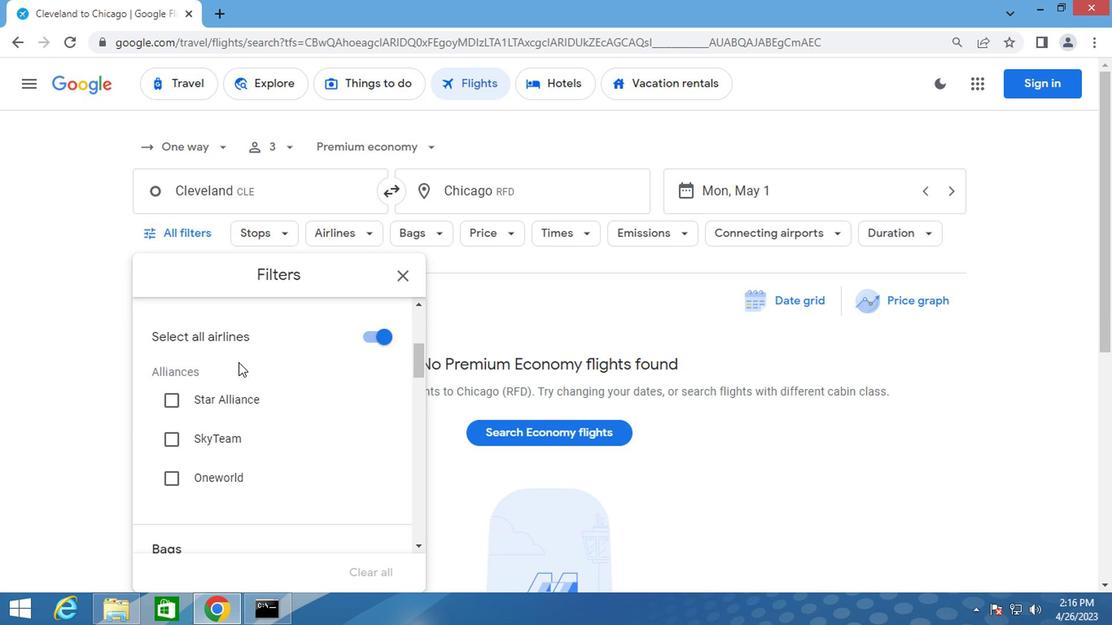 
Action: Mouse scrolled (235, 362) with delta (0, 0)
Screenshot: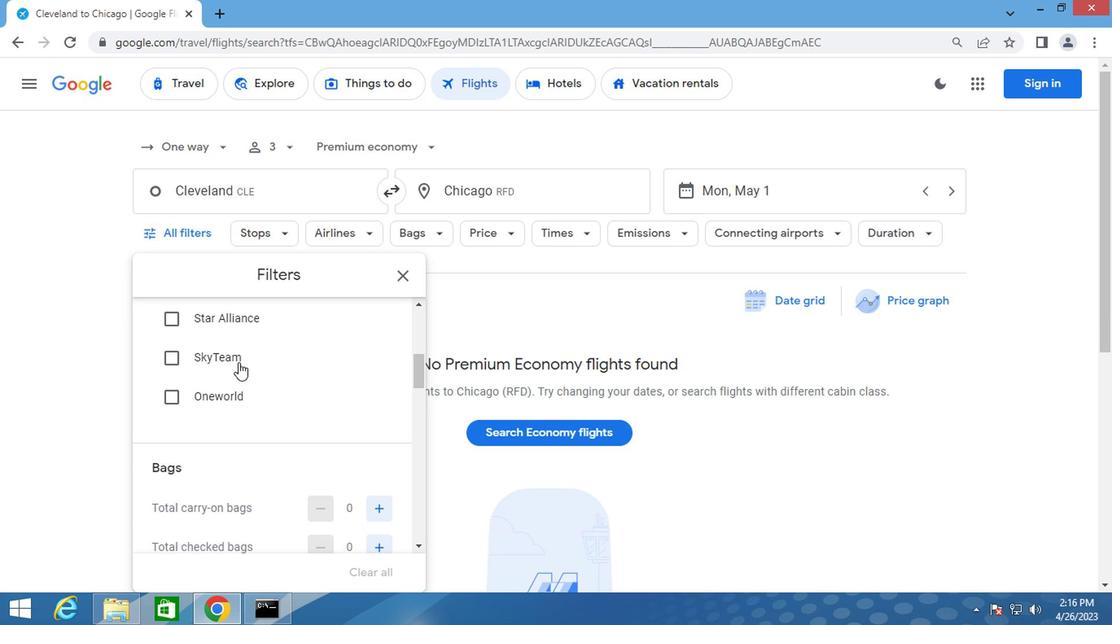 
Action: Mouse moved to (377, 465)
Screenshot: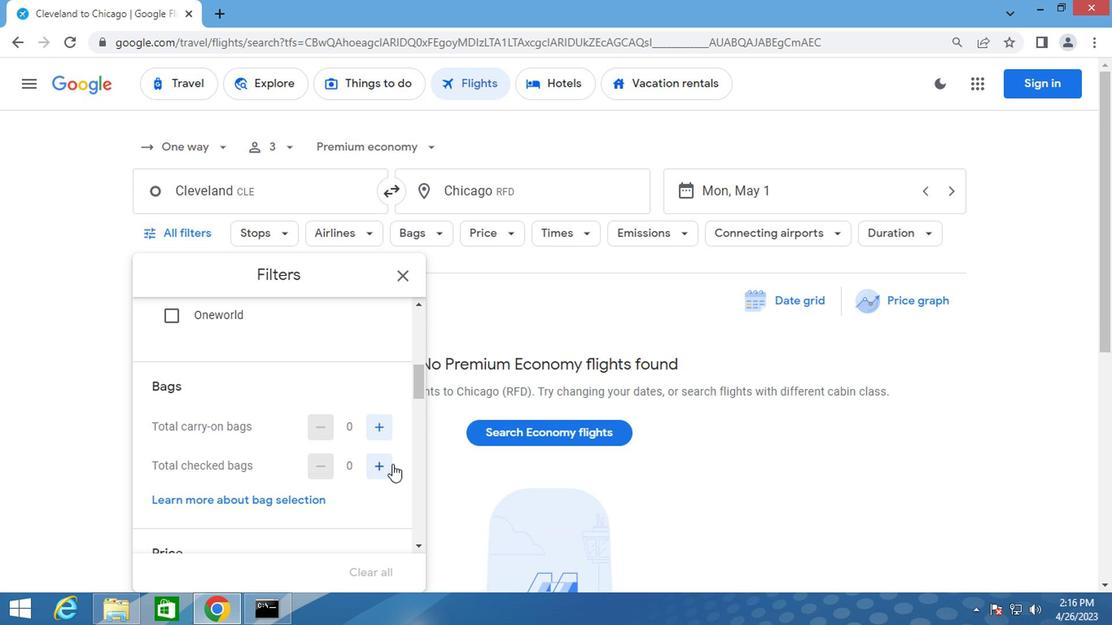 
Action: Mouse pressed left at (377, 465)
Screenshot: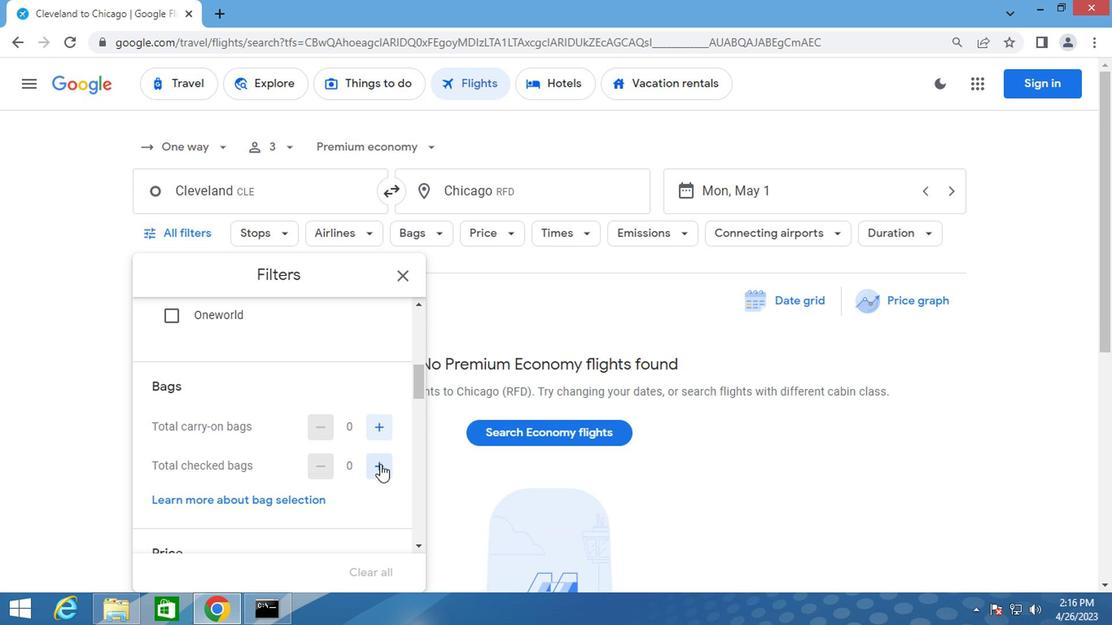 
Action: Mouse moved to (323, 449)
Screenshot: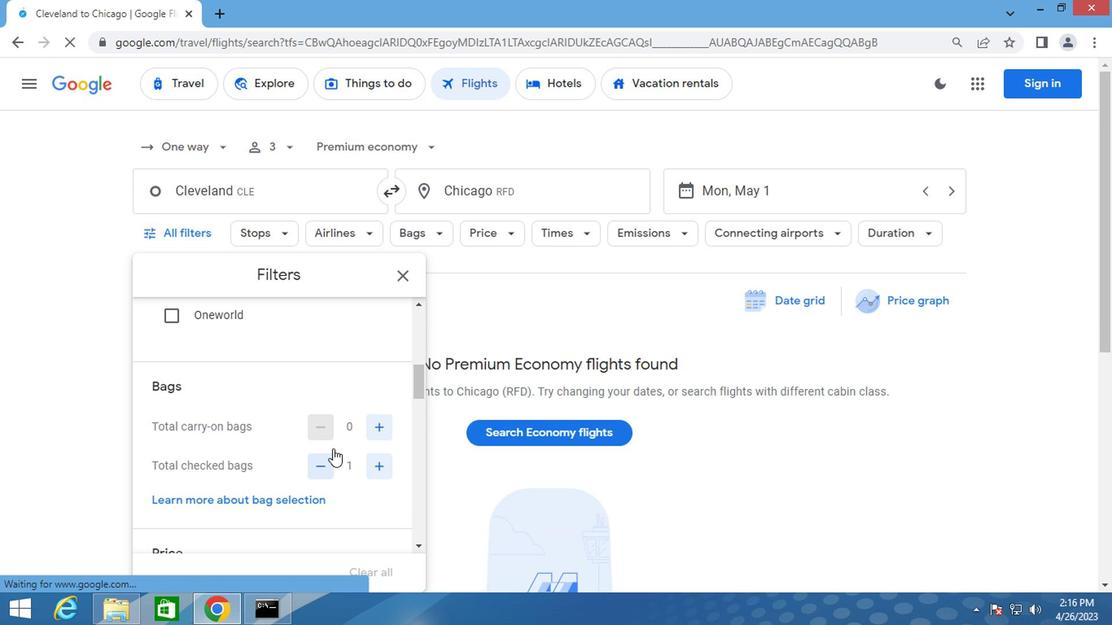
Action: Mouse scrolled (323, 448) with delta (0, 0)
Screenshot: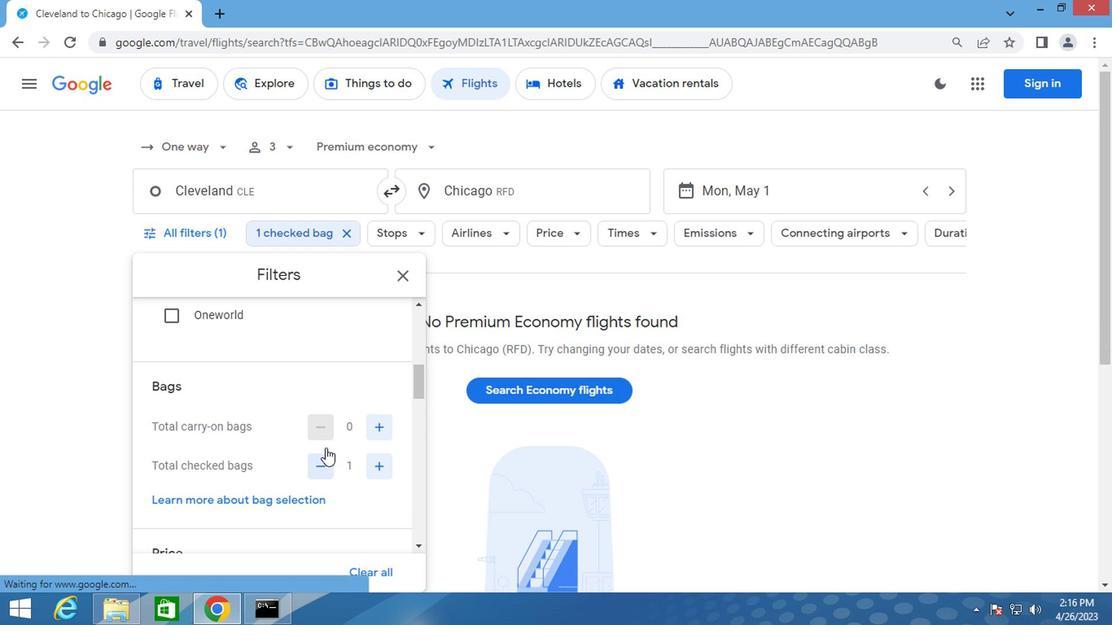
Action: Mouse scrolled (323, 448) with delta (0, 0)
Screenshot: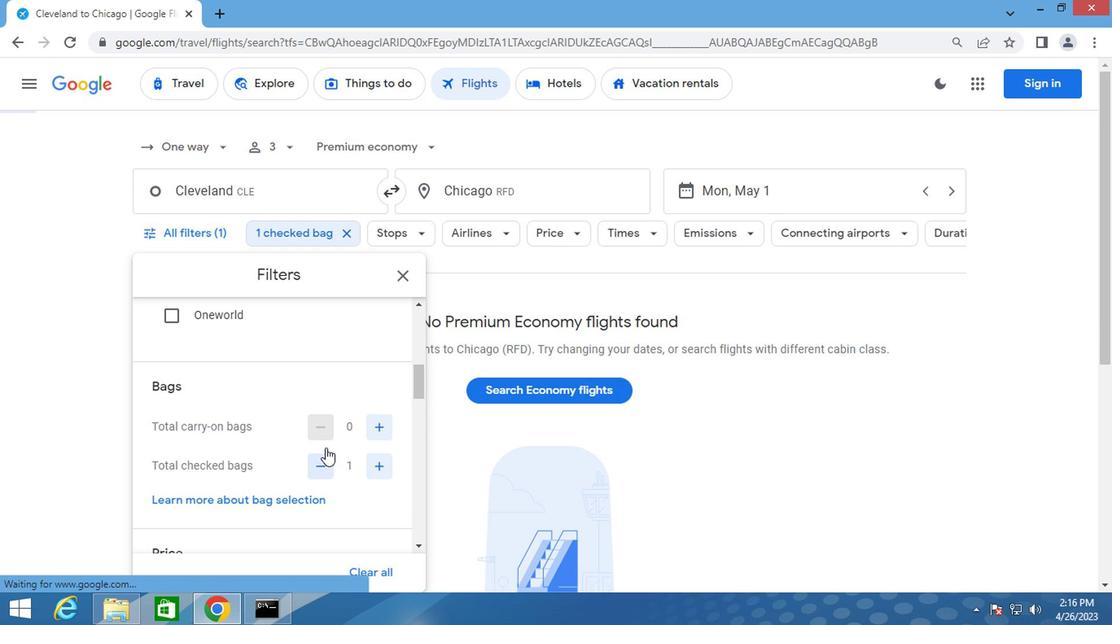 
Action: Mouse moved to (369, 462)
Screenshot: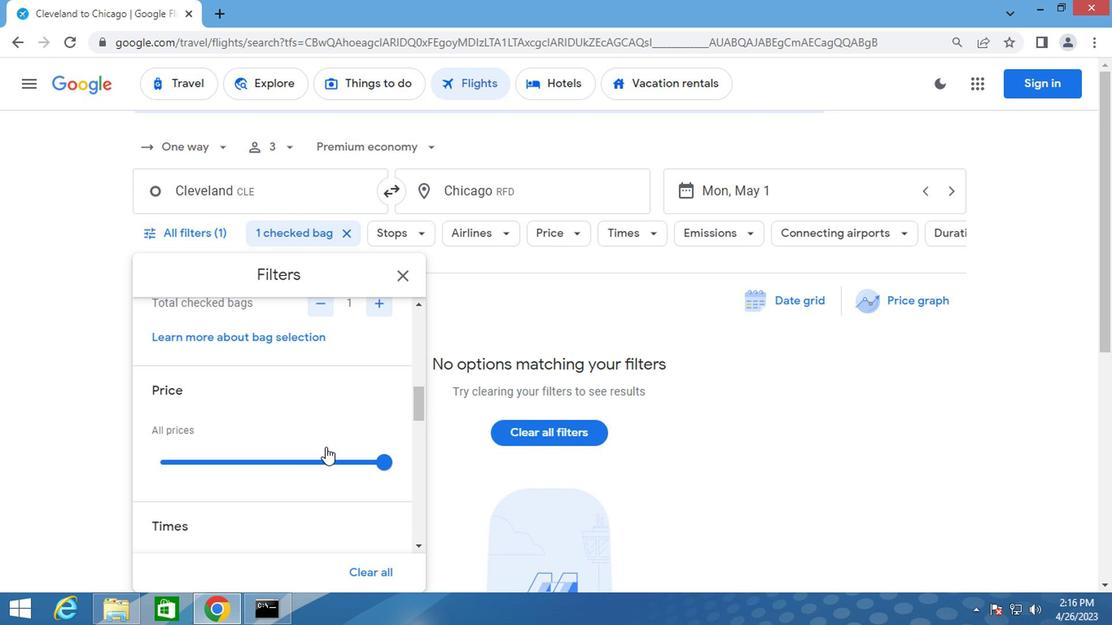 
Action: Mouse pressed left at (369, 462)
Screenshot: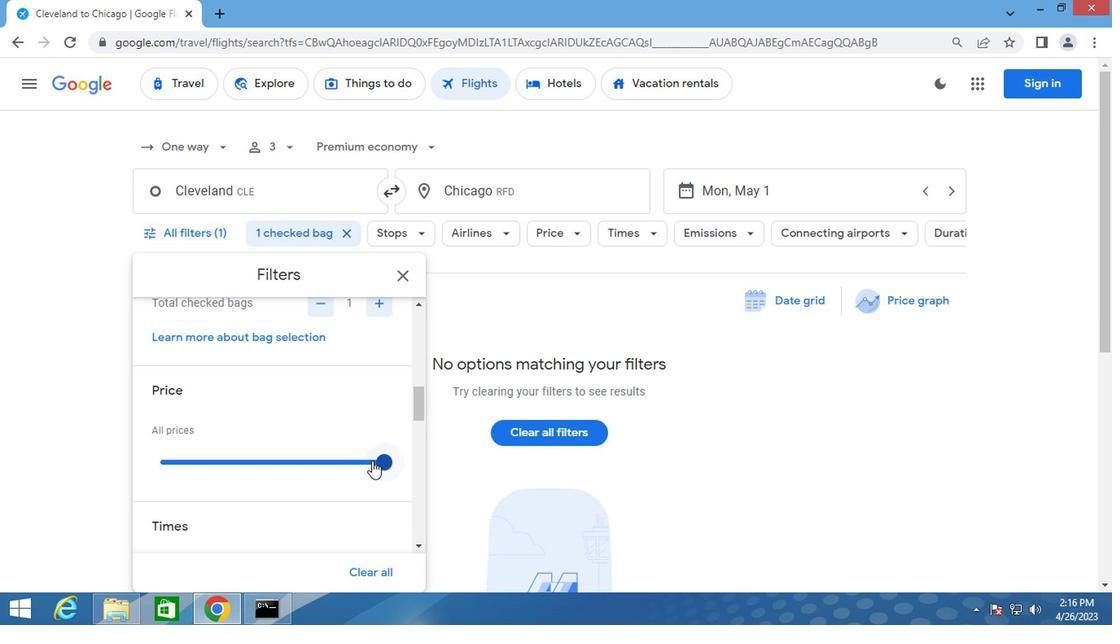 
Action: Mouse moved to (344, 436)
Screenshot: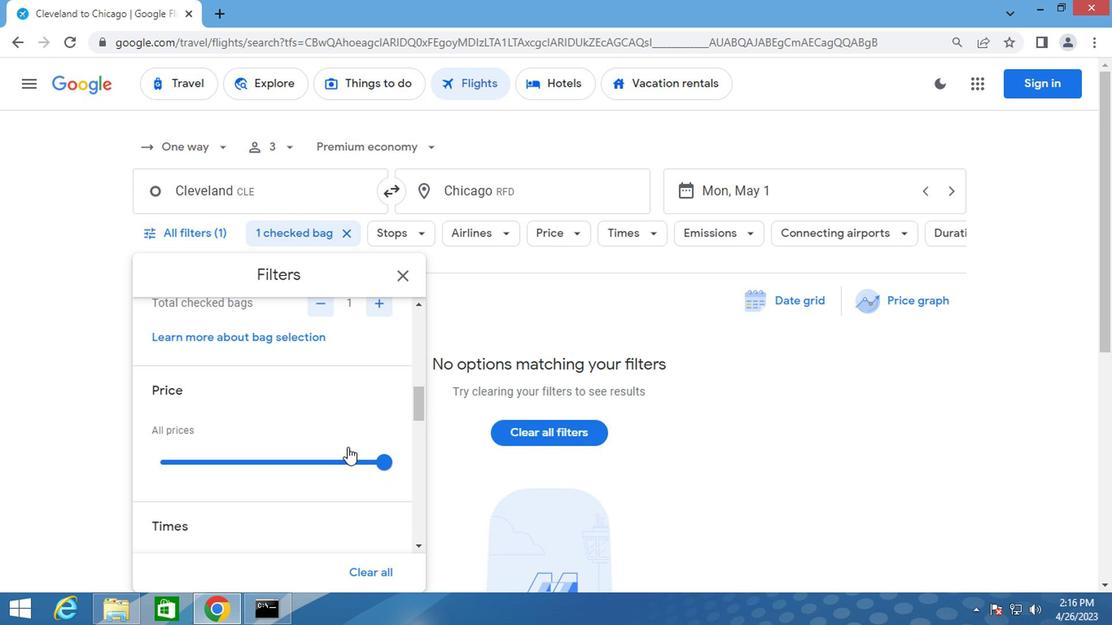 
Action: Mouse scrolled (344, 435) with delta (0, -1)
Screenshot: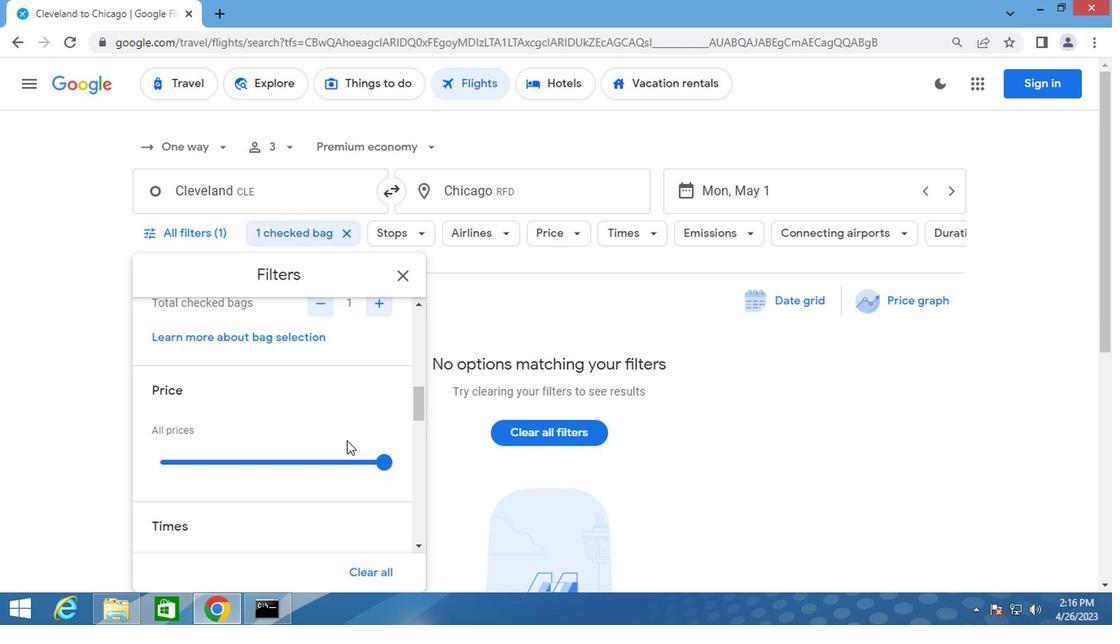 
Action: Mouse scrolled (344, 435) with delta (0, -1)
Screenshot: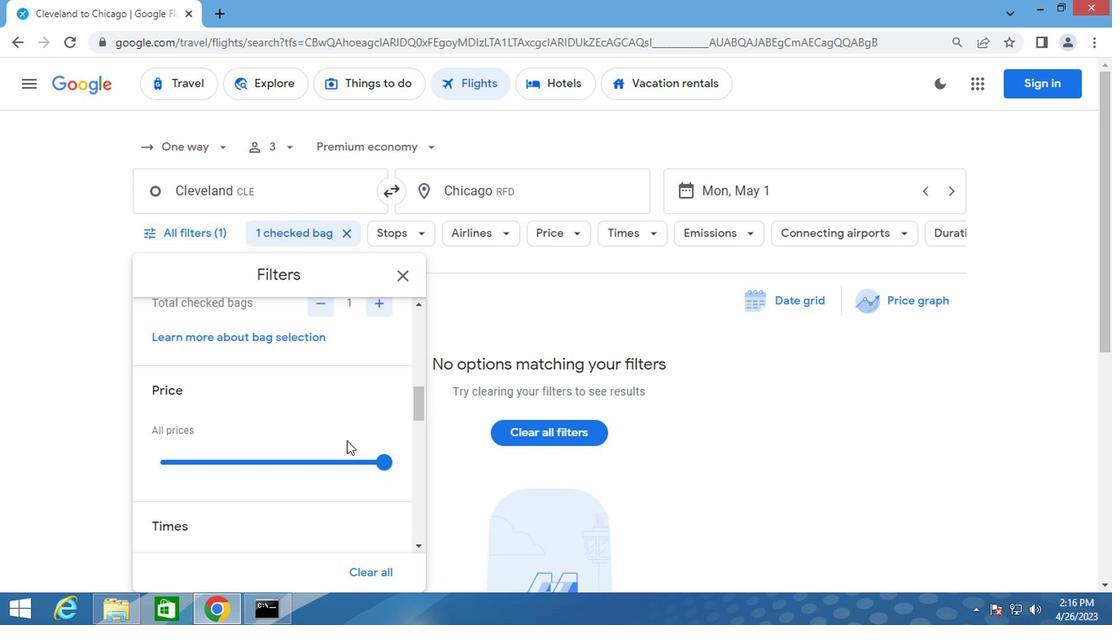
Action: Mouse scrolled (344, 435) with delta (0, -1)
Screenshot: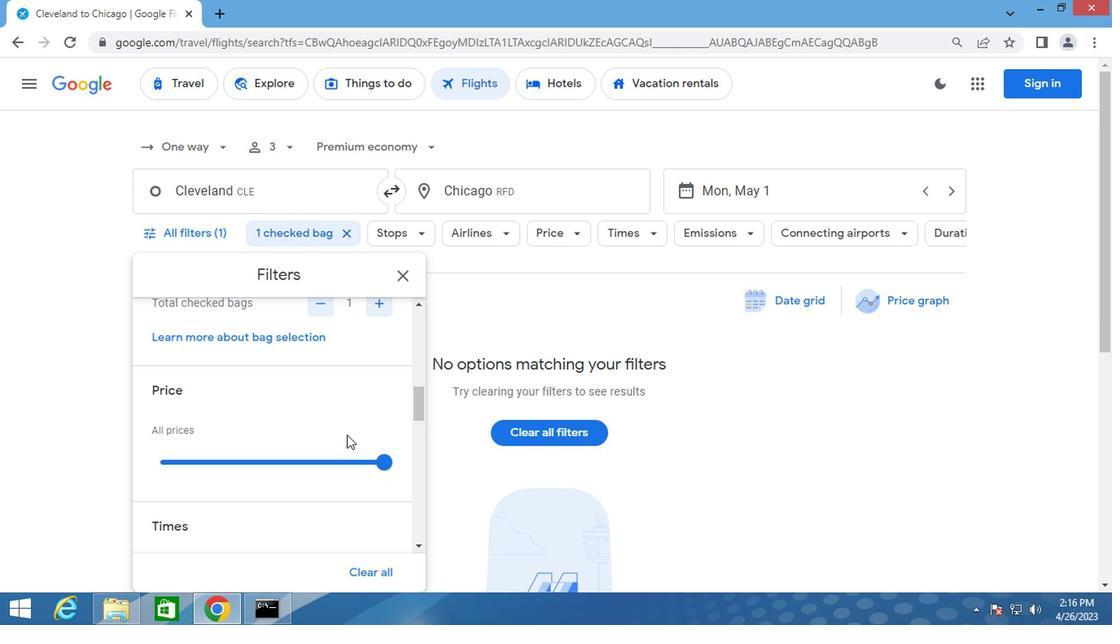 
Action: Mouse moved to (159, 395)
Screenshot: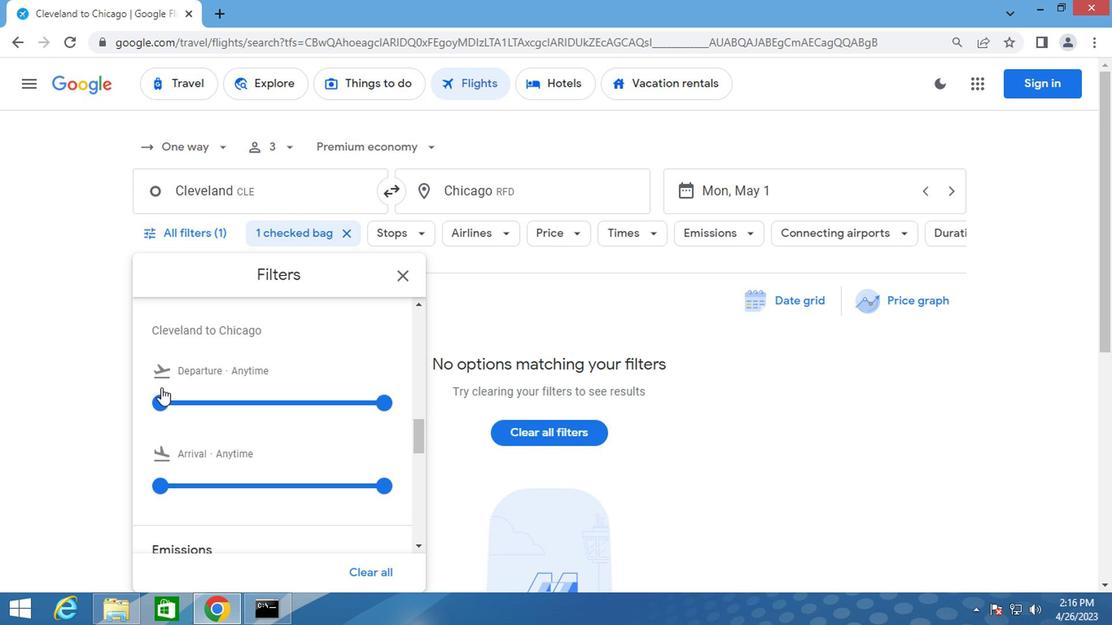 
Action: Mouse pressed left at (159, 395)
Screenshot: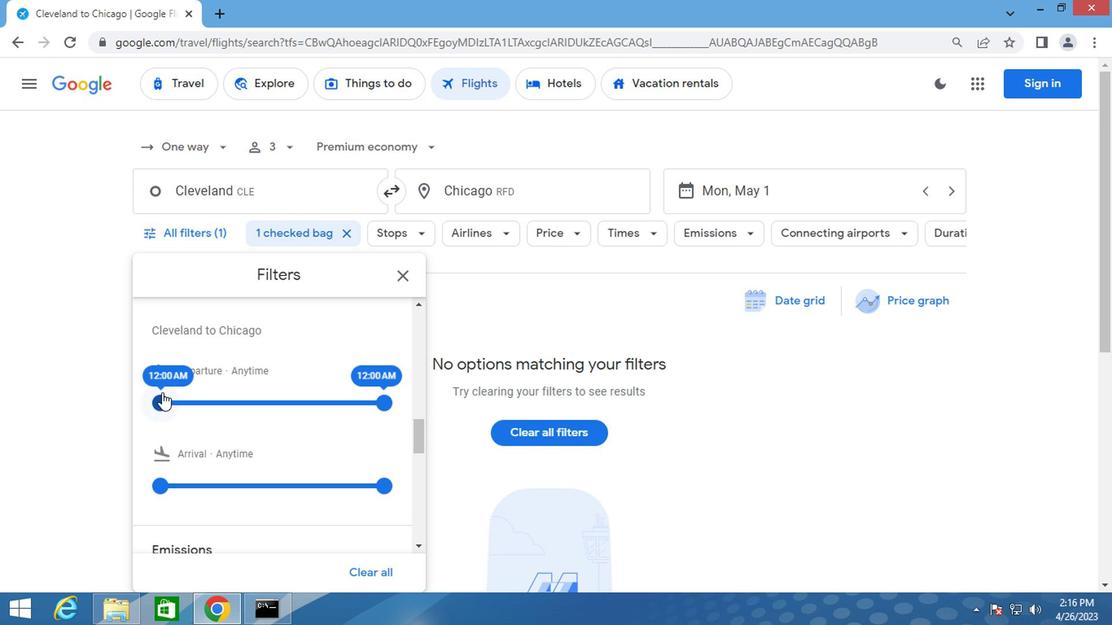 
Action: Mouse moved to (397, 277)
Screenshot: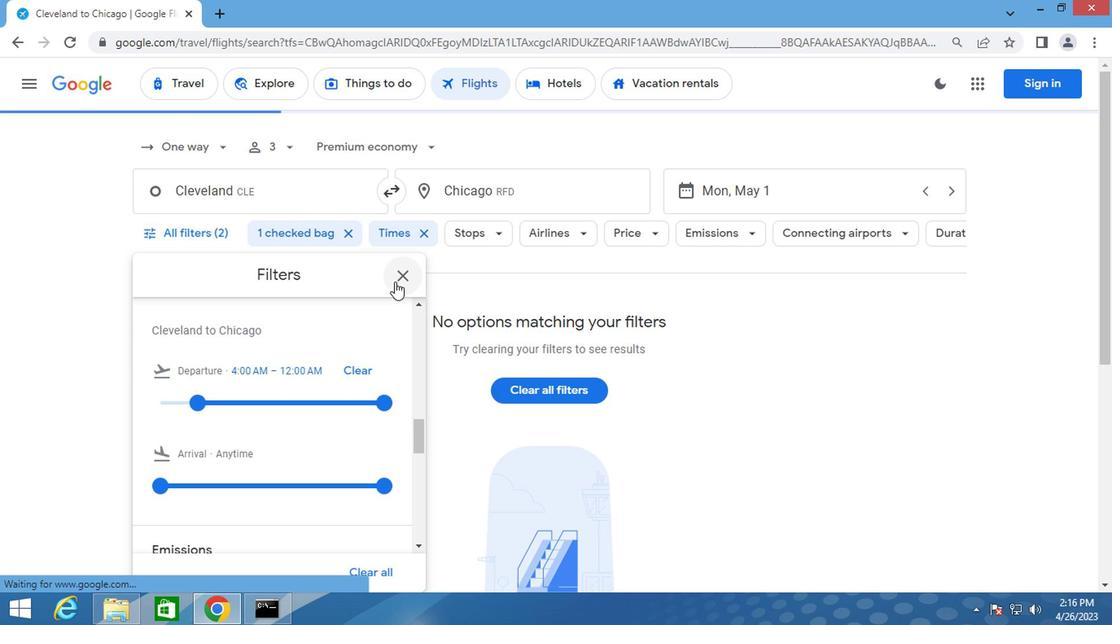 
Action: Mouse pressed left at (397, 277)
Screenshot: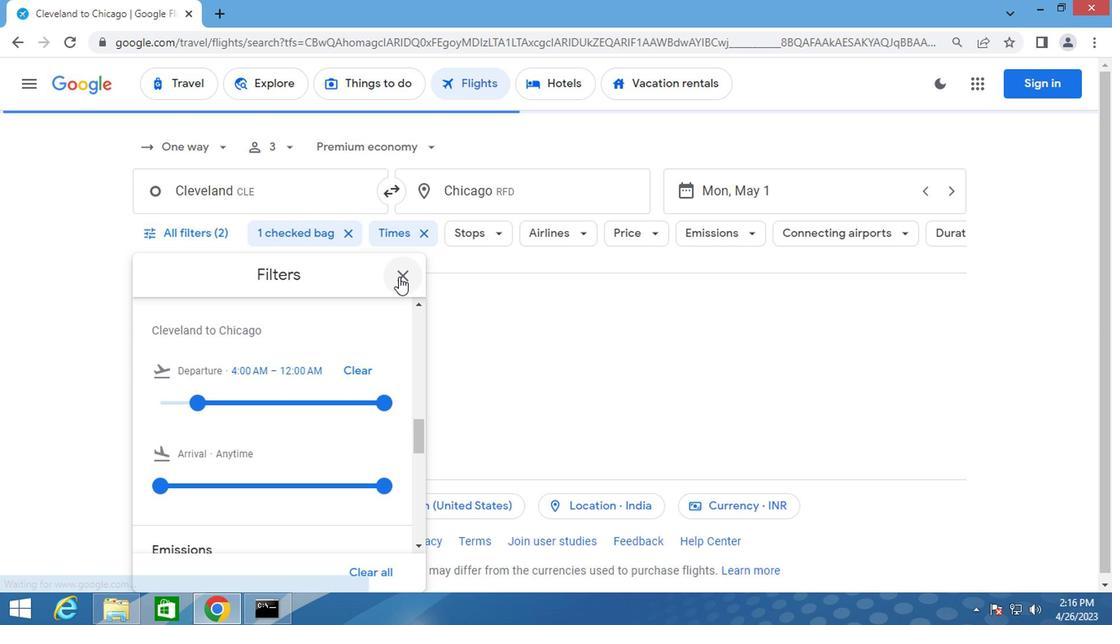 
Action: Key pressed <Key.f8>
Screenshot: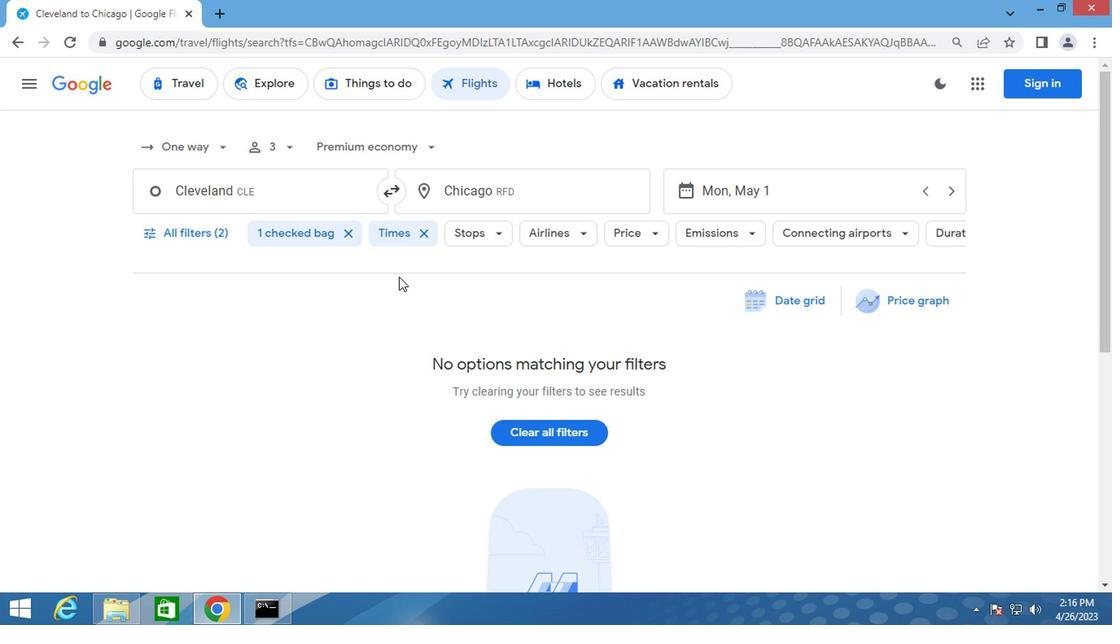 
